 Task: Open Card Card0000000027 in Board Board0000000007 in Workspace WS0000000003 in Trello. Add Member Carxxstreet791@gmail.com to Card Card0000000027 in Board Board0000000007 in Workspace WS0000000003 in Trello. Add Orange Label titled Label0000000027 to Card Card0000000027 in Board Board0000000007 in Workspace WS0000000003 in Trello. Add Checklist CL0000000027 to Card Card0000000027 in Board Board0000000007 in Workspace WS0000000003 in Trello. Add Dates with Start Date as Jun 01 2023 and Due Date as Jun 30 2023 to Card Card0000000027 in Board Board0000000007 in Workspace WS0000000003 in Trello
Action: Mouse moved to (312, 414)
Screenshot: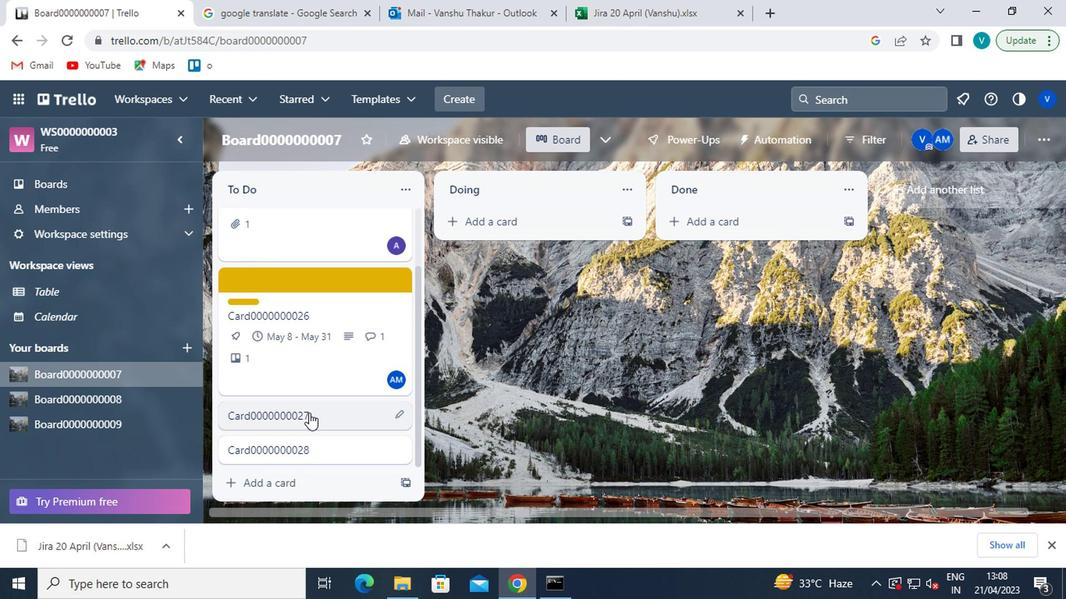 
Action: Mouse pressed left at (312, 414)
Screenshot: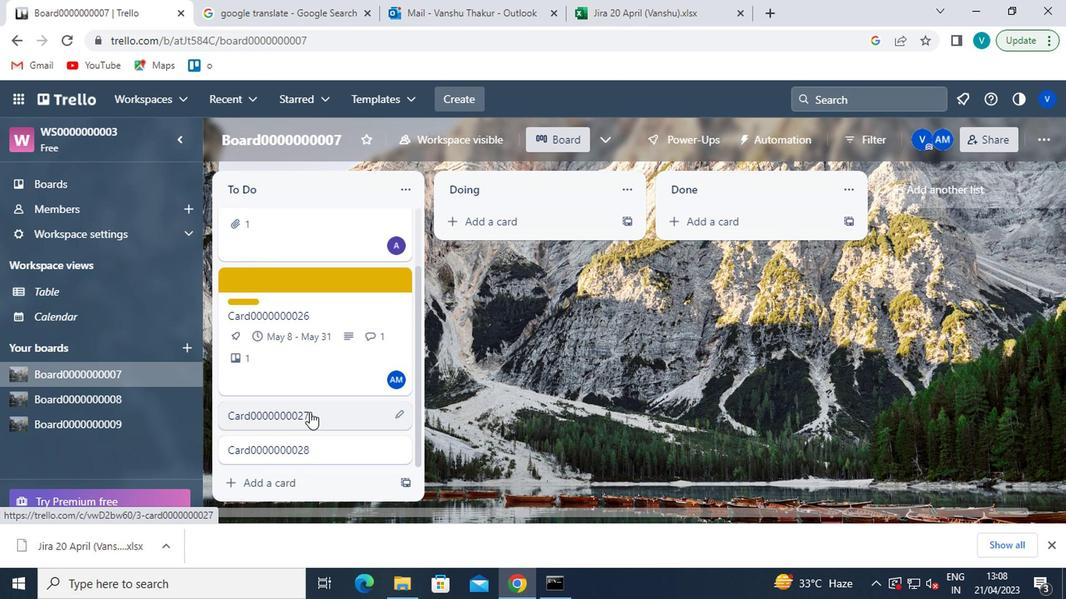 
Action: Mouse moved to (755, 280)
Screenshot: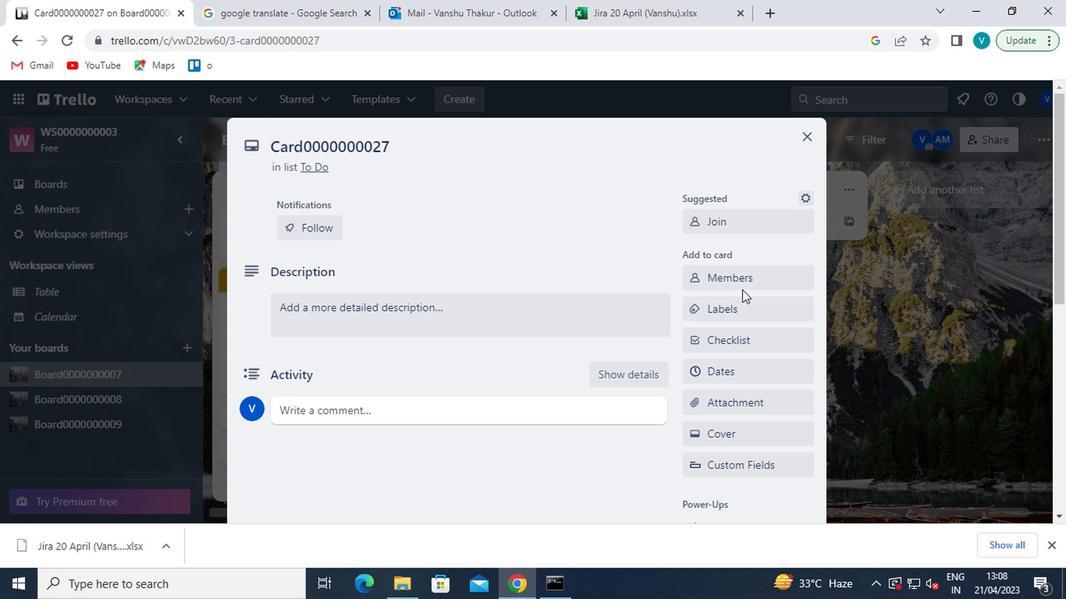 
Action: Mouse pressed left at (755, 280)
Screenshot: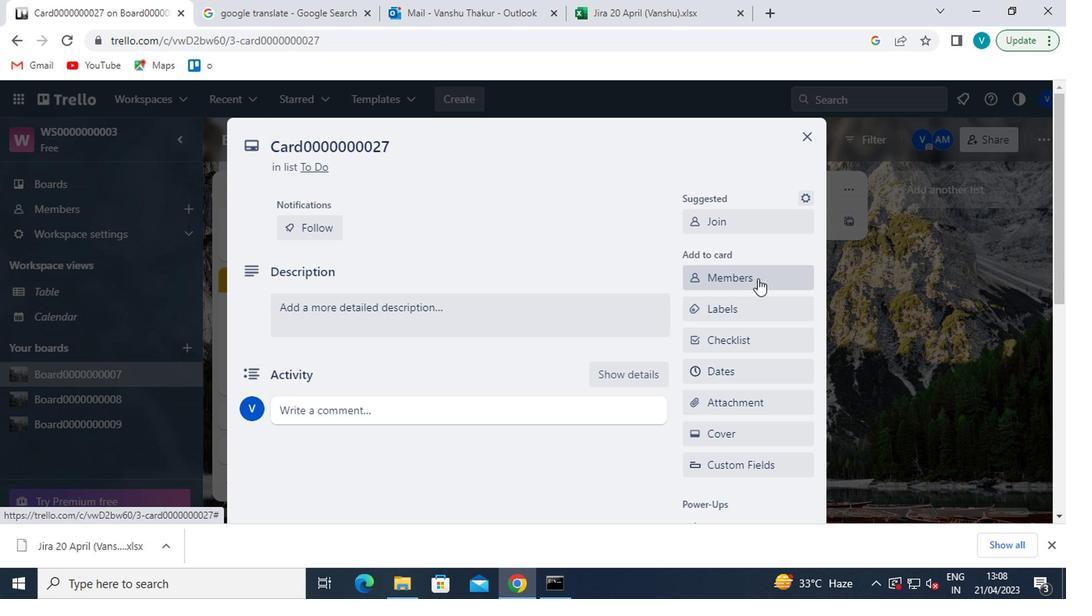 
Action: Mouse moved to (746, 349)
Screenshot: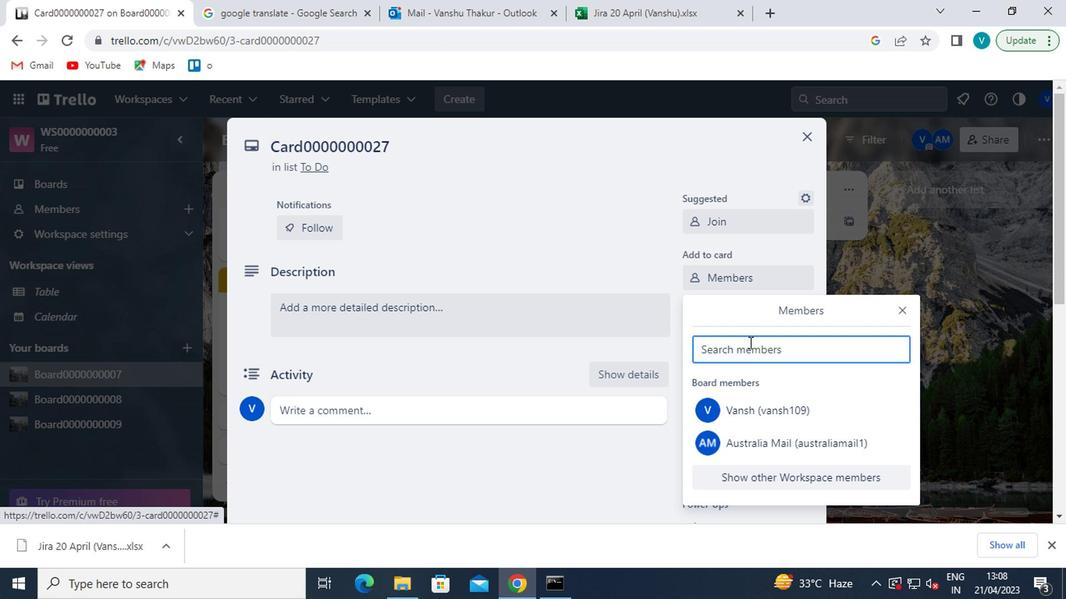 
Action: Mouse pressed left at (746, 349)
Screenshot: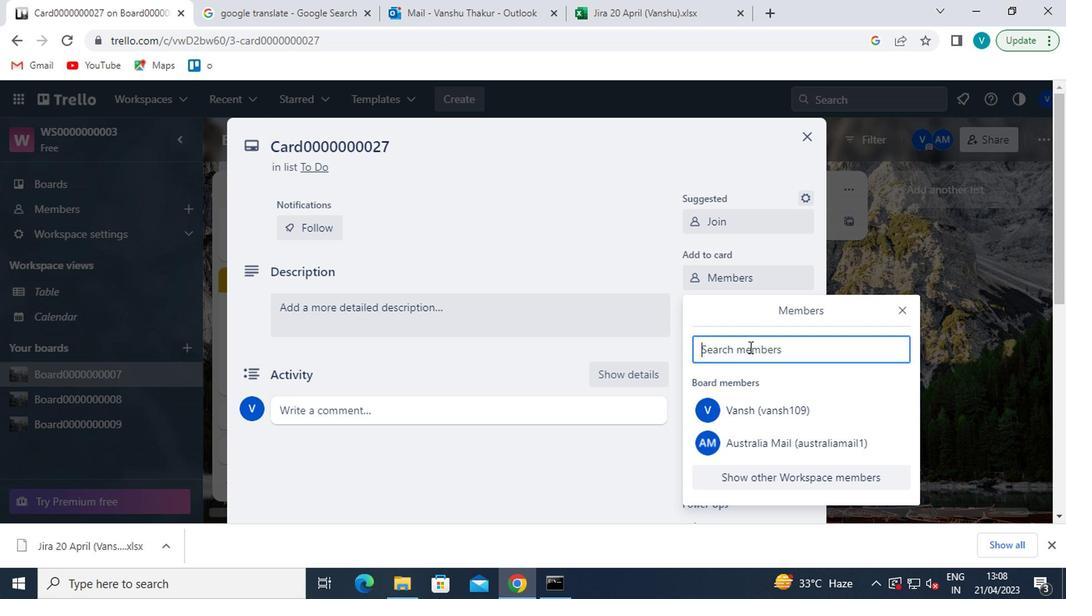 
Action: Mouse moved to (257, 15)
Screenshot: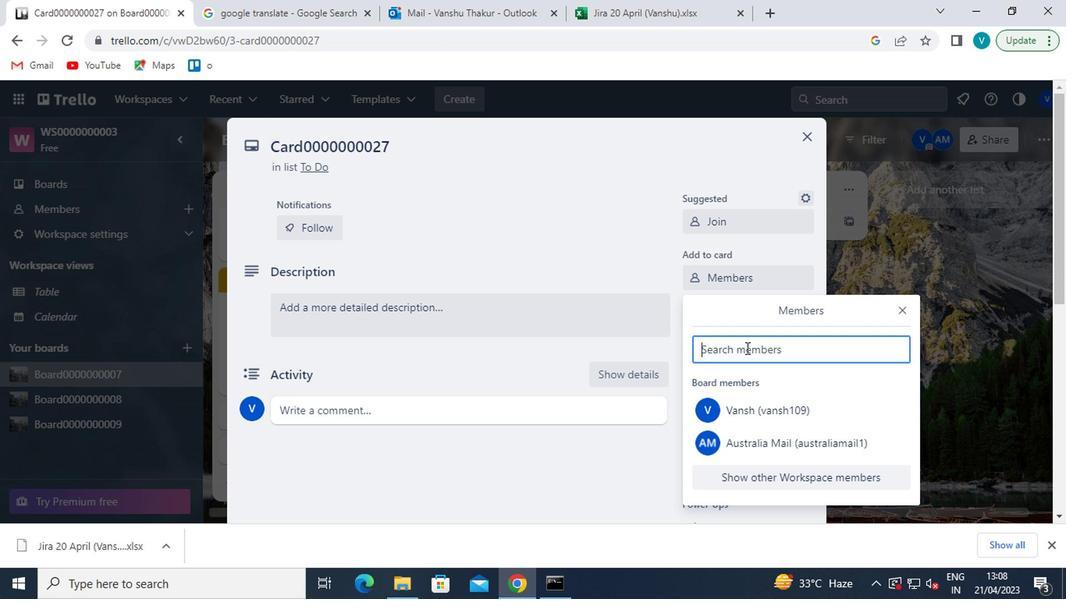 
Action: Key pressed <Key.shift>CARXXSTREET791<Key.shift>@GMAIL.COM
Screenshot: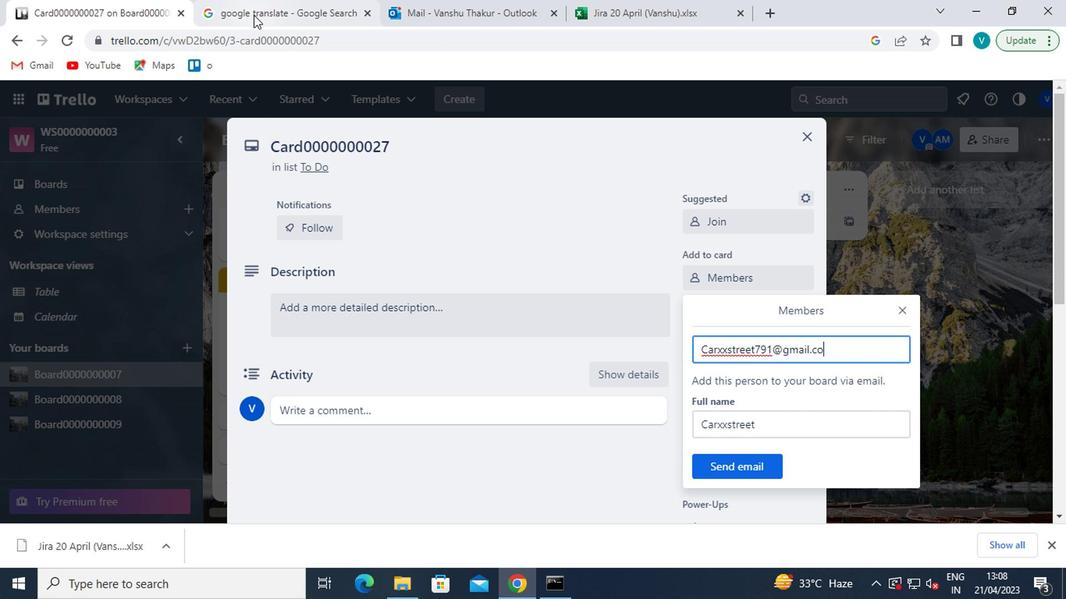 
Action: Mouse moved to (709, 462)
Screenshot: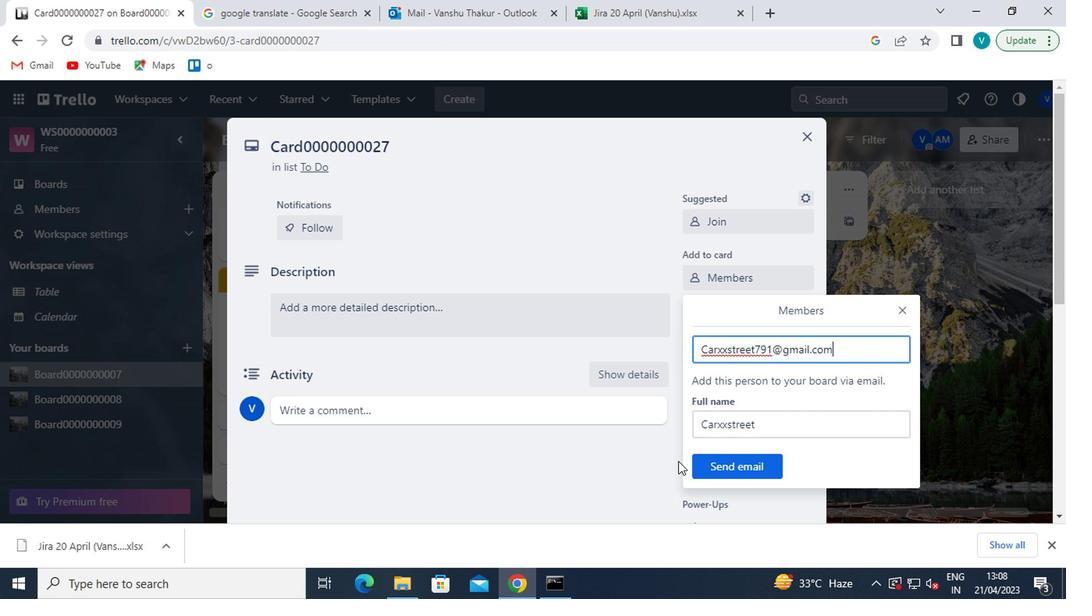 
Action: Mouse pressed left at (709, 462)
Screenshot: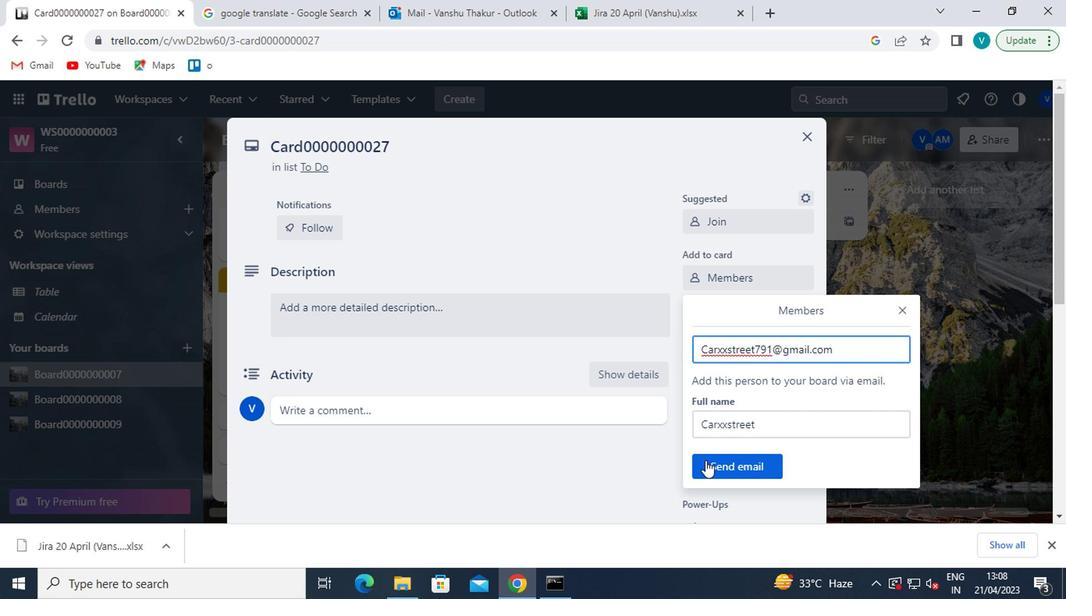 
Action: Mouse moved to (719, 311)
Screenshot: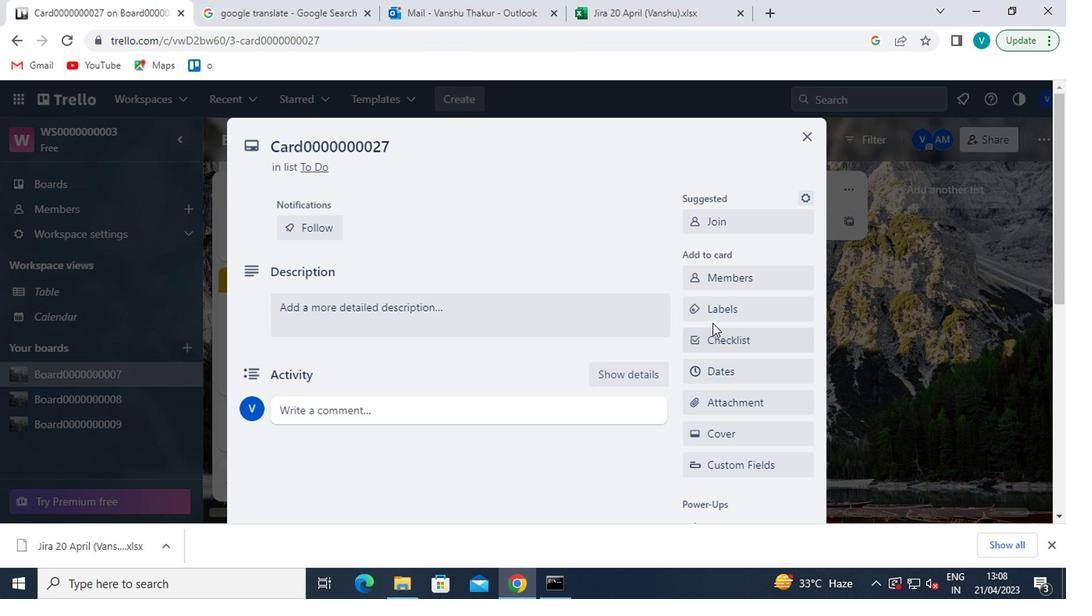 
Action: Mouse pressed left at (719, 311)
Screenshot: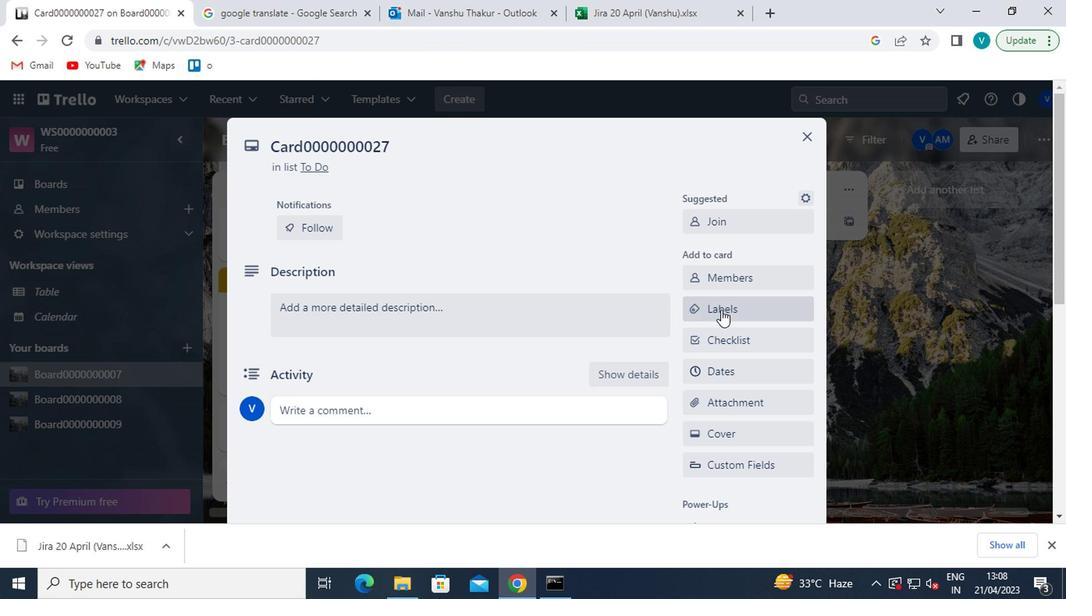 
Action: Mouse moved to (766, 469)
Screenshot: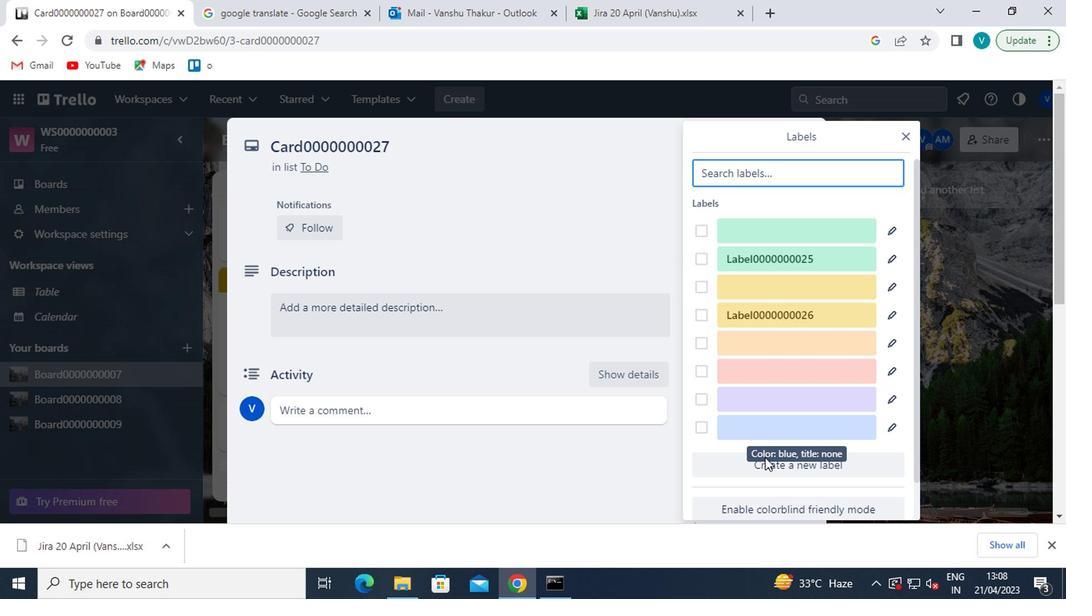 
Action: Mouse pressed left at (766, 469)
Screenshot: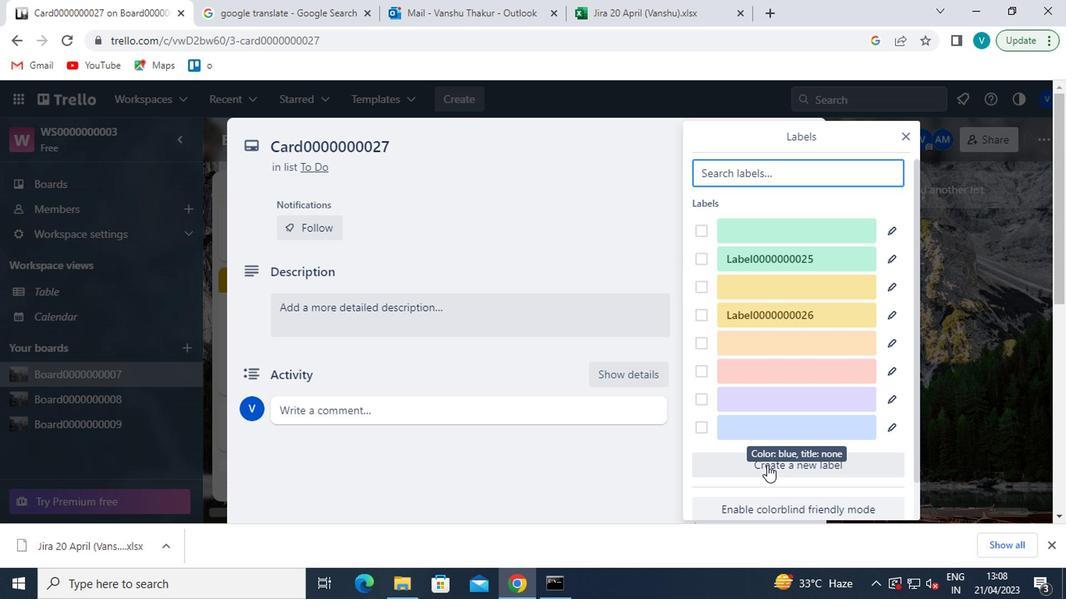 
Action: Mouse moved to (792, 368)
Screenshot: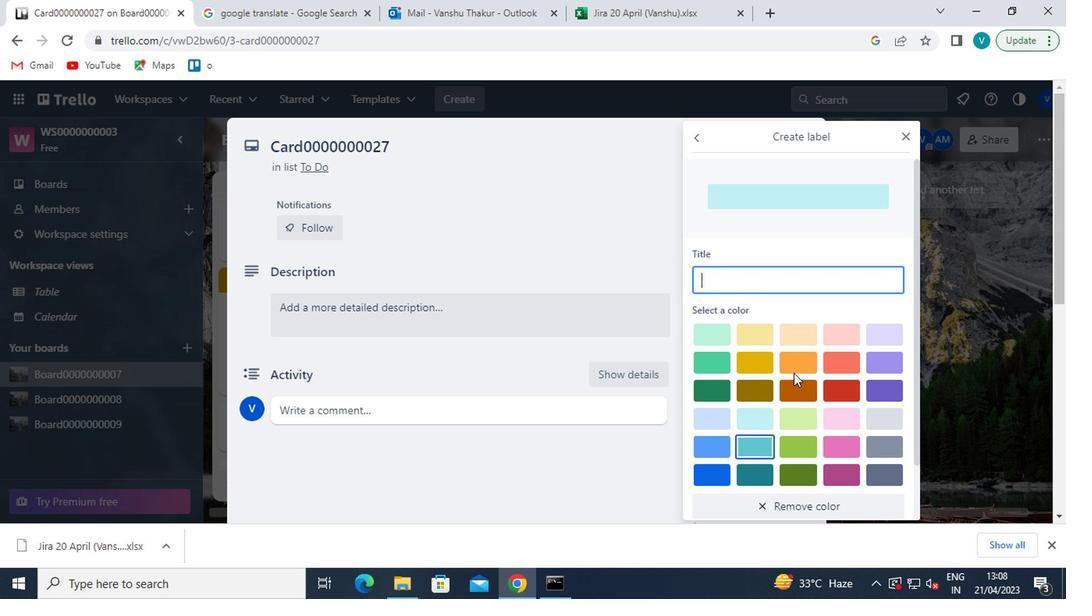 
Action: Mouse pressed left at (792, 368)
Screenshot: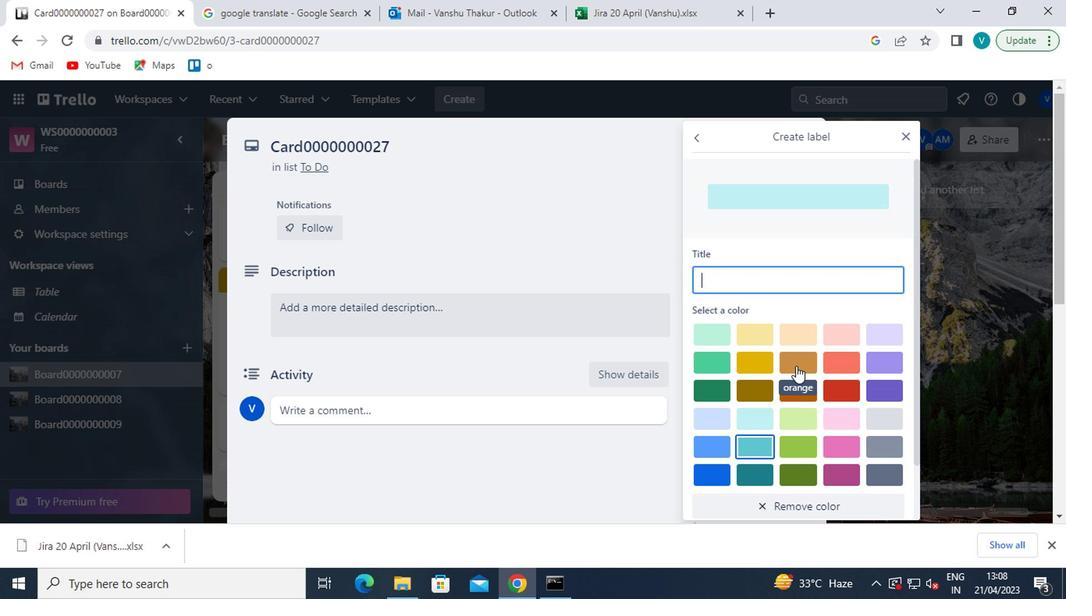 
Action: Mouse moved to (787, 286)
Screenshot: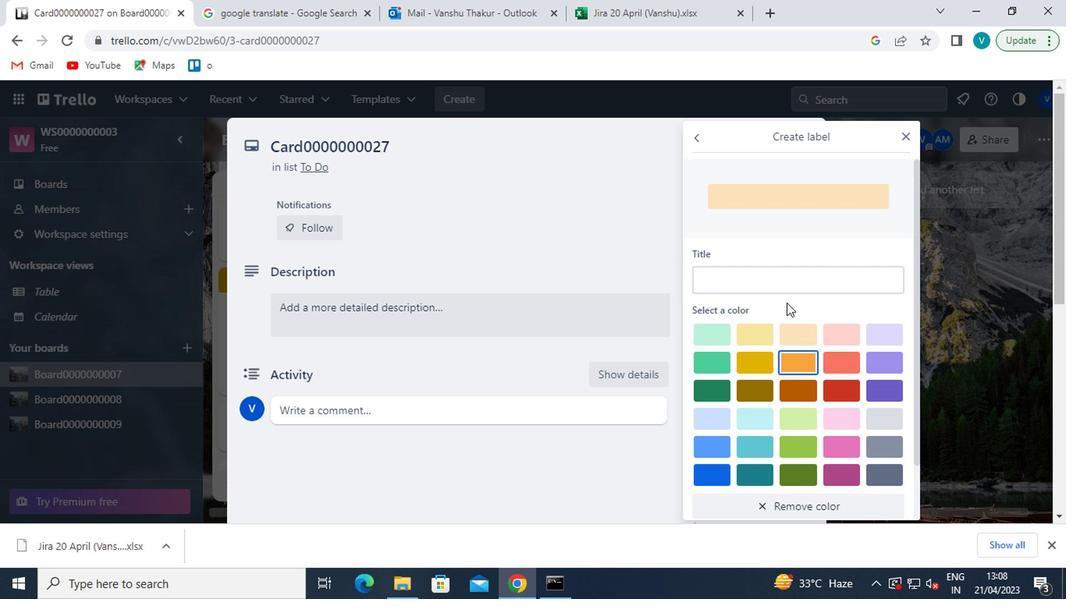 
Action: Mouse pressed left at (787, 286)
Screenshot: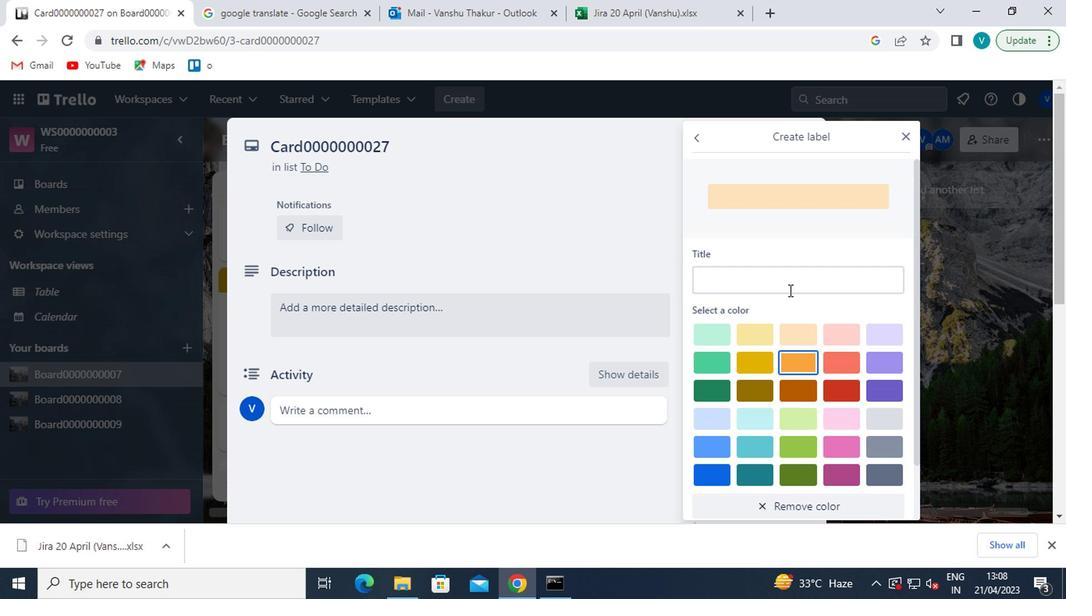 
Action: Mouse moved to (489, 52)
Screenshot: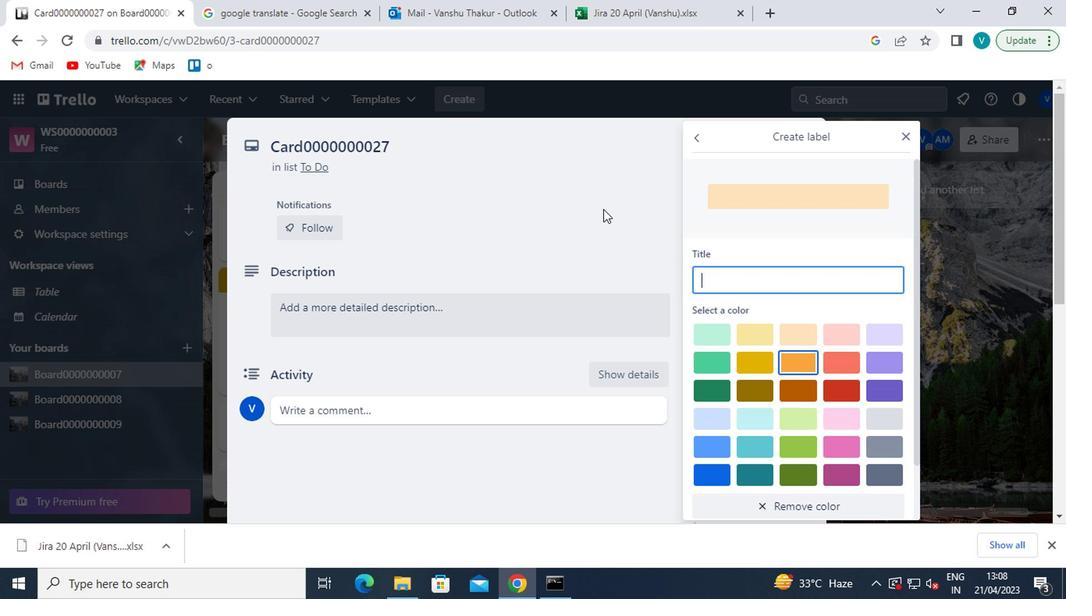 
Action: Key pressed <Key.shift>LABEL0000000
Screenshot: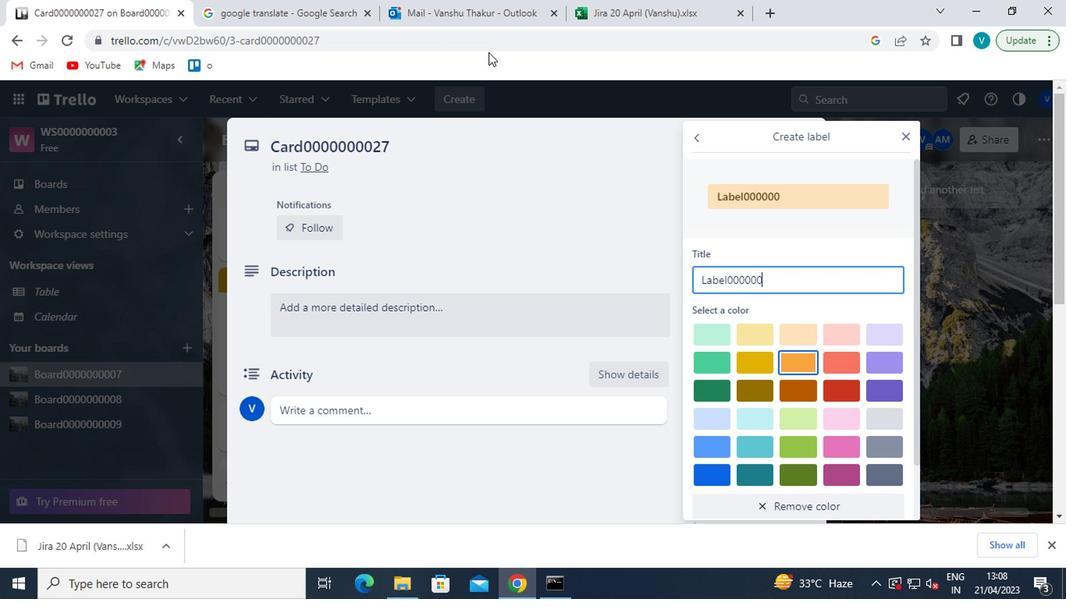 
Action: Mouse moved to (488, 52)
Screenshot: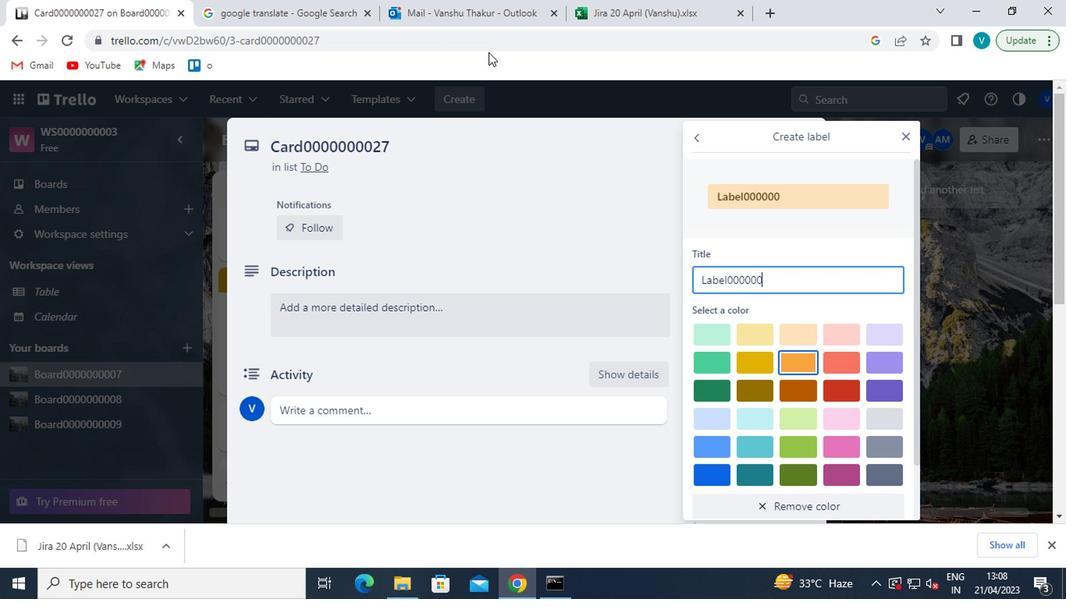 
Action: Key pressed 027
Screenshot: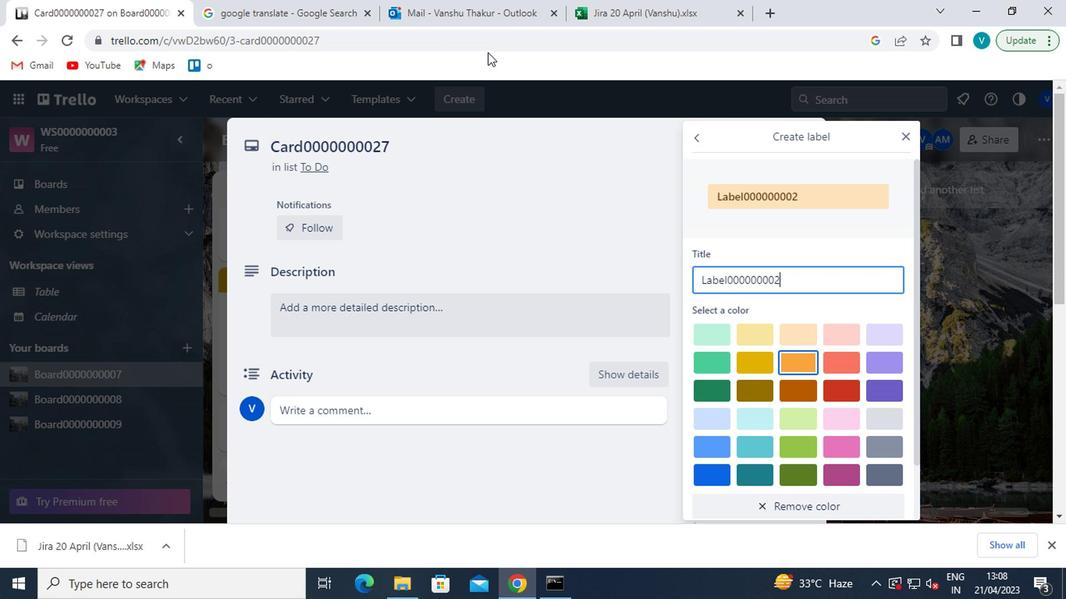 
Action: Mouse moved to (669, 274)
Screenshot: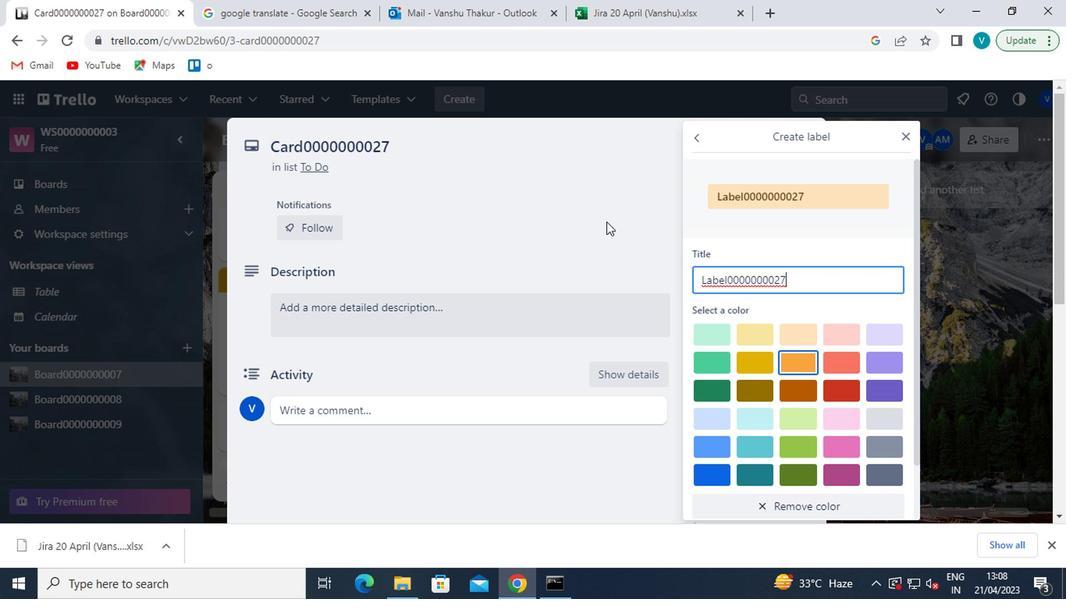 
Action: Mouse scrolled (669, 273) with delta (0, -1)
Screenshot: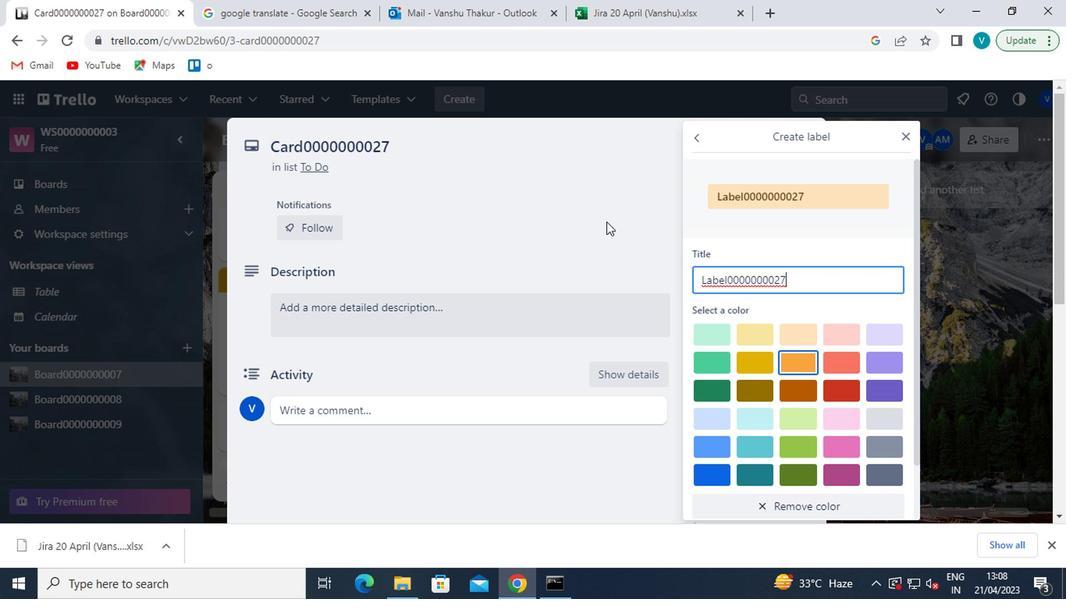 
Action: Mouse moved to (701, 309)
Screenshot: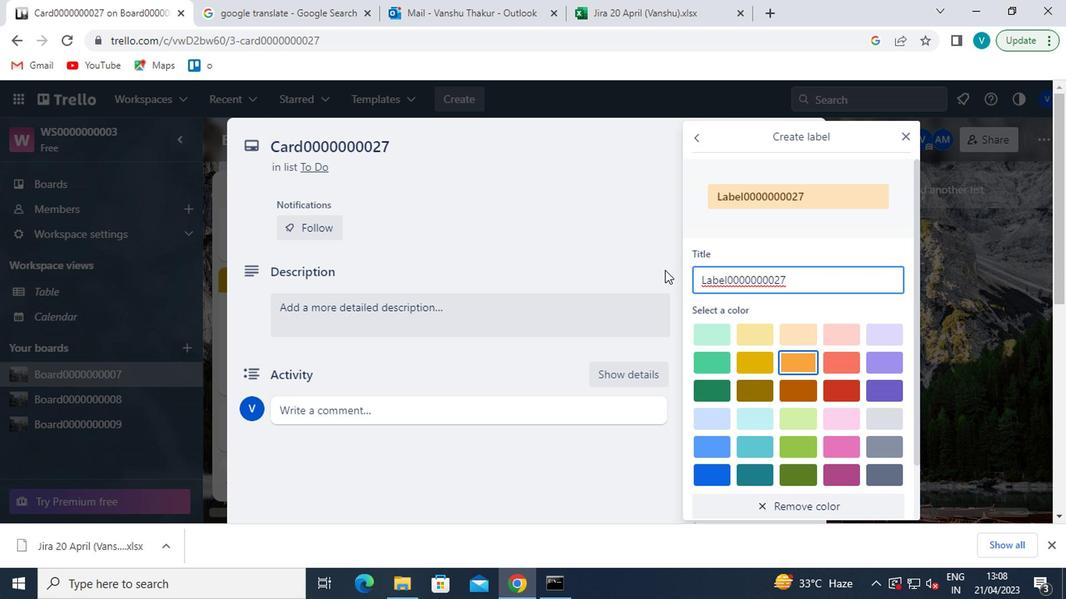 
Action: Mouse scrolled (701, 308) with delta (0, -1)
Screenshot: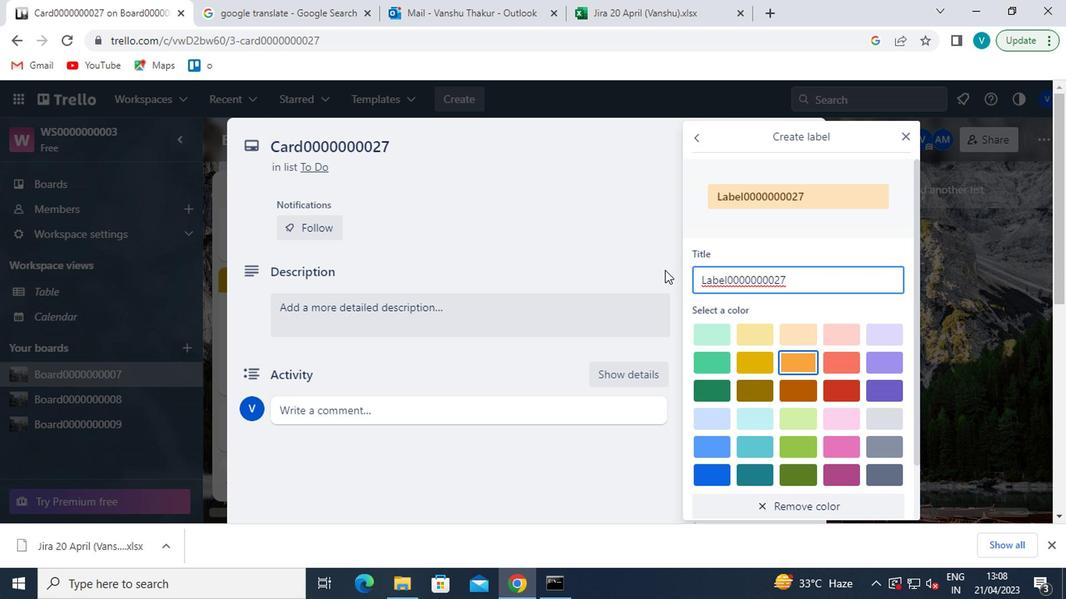 
Action: Mouse moved to (708, 498)
Screenshot: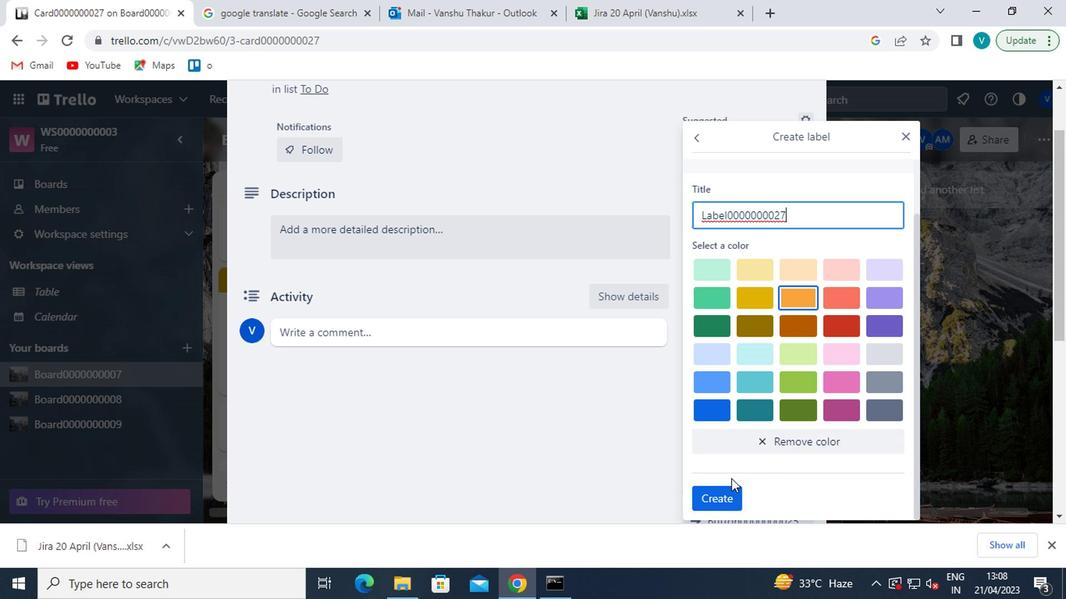 
Action: Mouse pressed left at (708, 498)
Screenshot: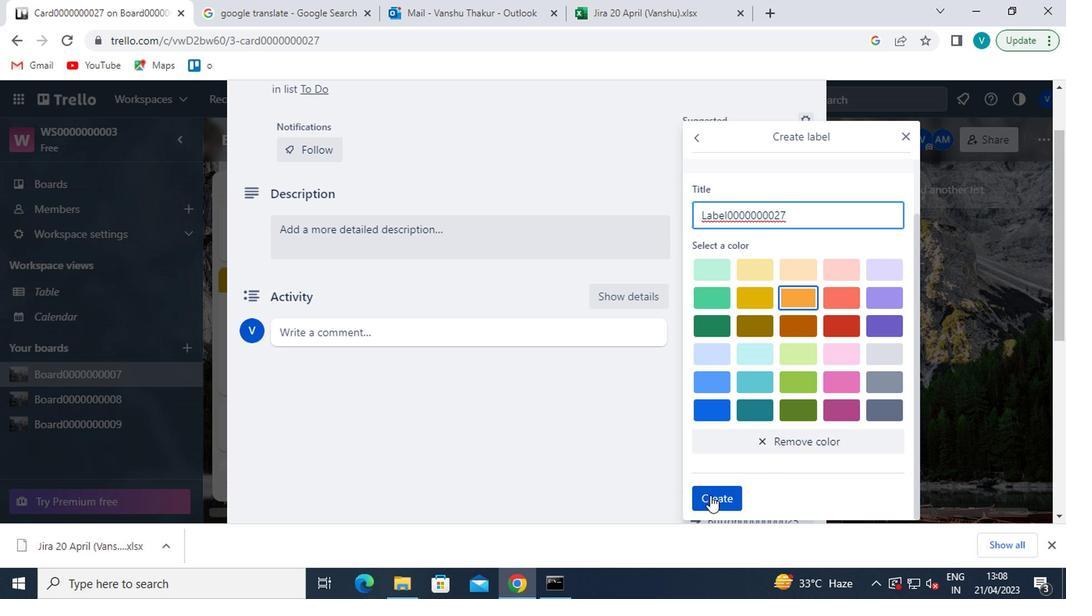 
Action: Mouse moved to (901, 140)
Screenshot: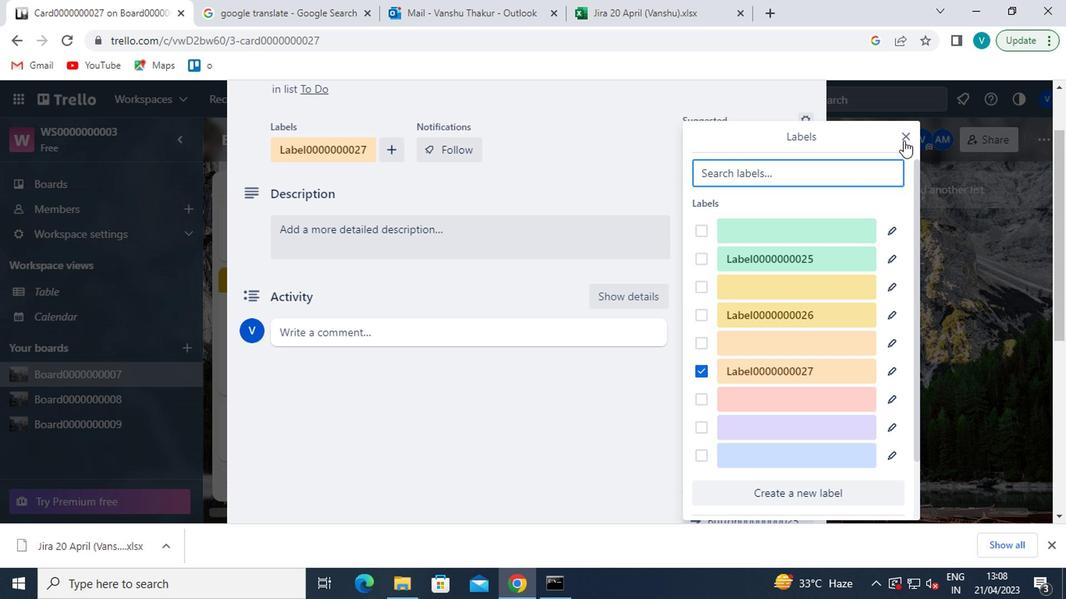 
Action: Mouse pressed left at (901, 140)
Screenshot: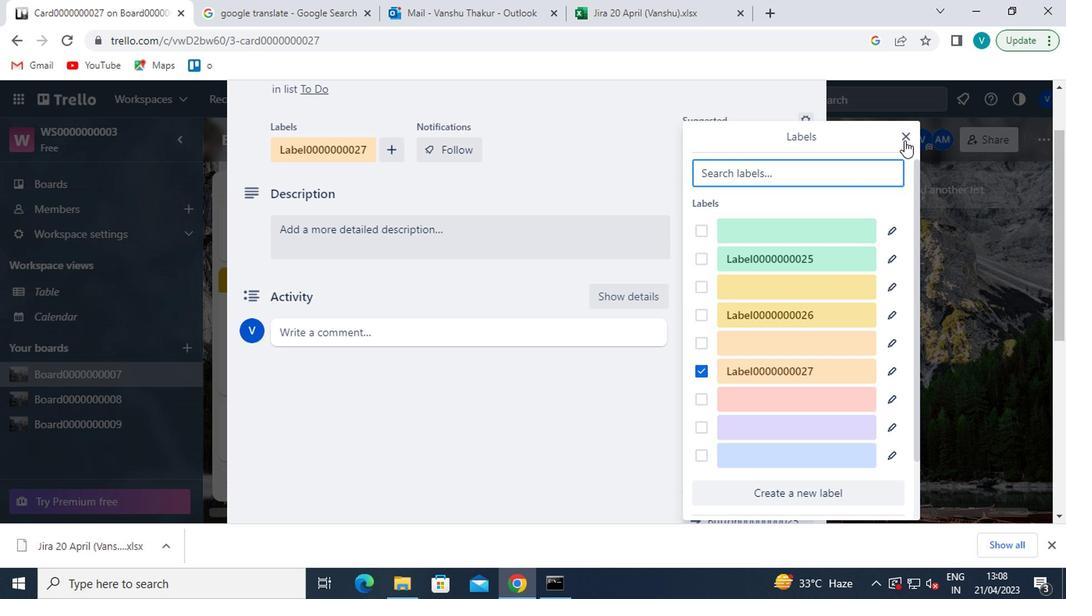 
Action: Mouse moved to (772, 268)
Screenshot: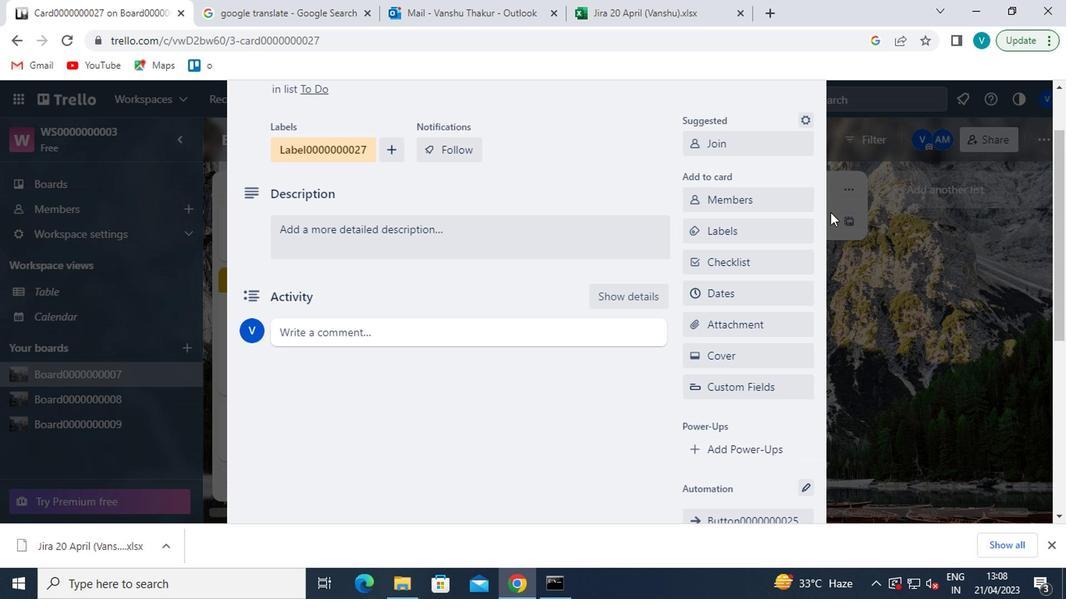 
Action: Mouse pressed left at (772, 268)
Screenshot: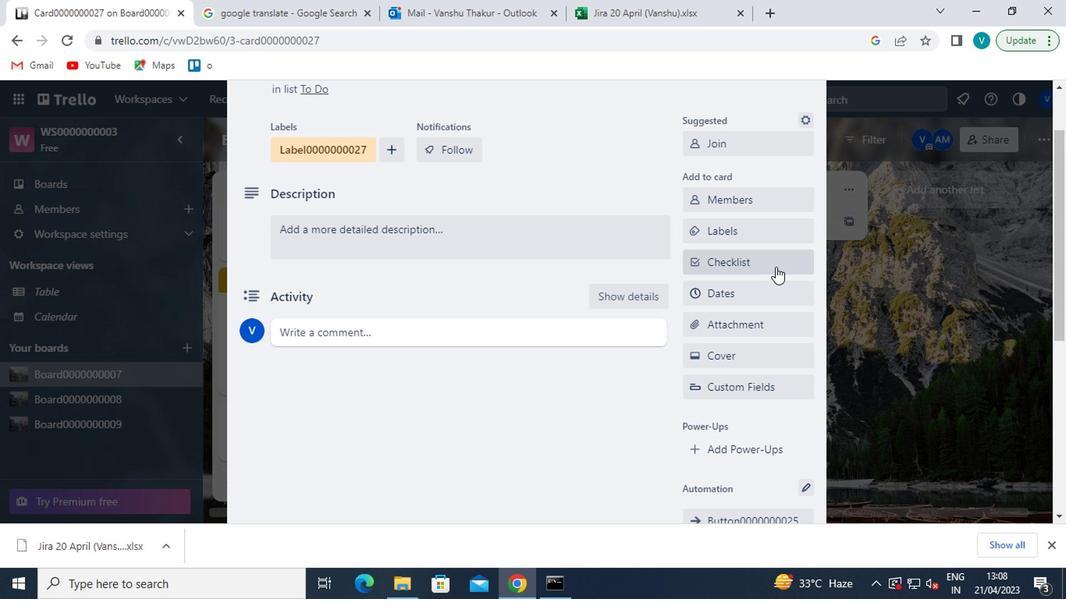 
Action: Mouse moved to (385, 46)
Screenshot: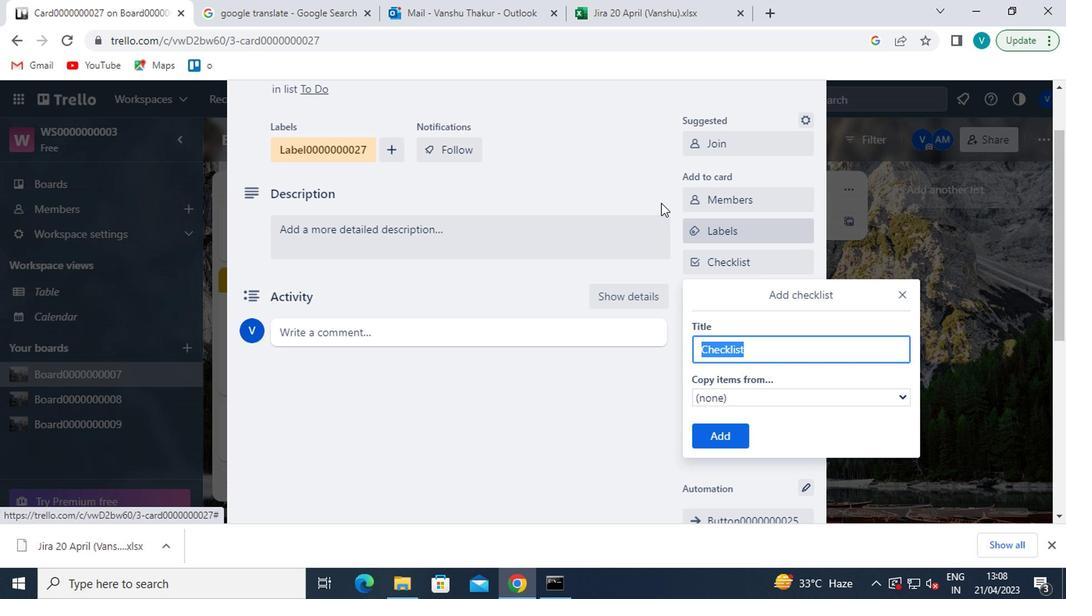 
Action: Key pressed <Key.shift>CL0000000027
Screenshot: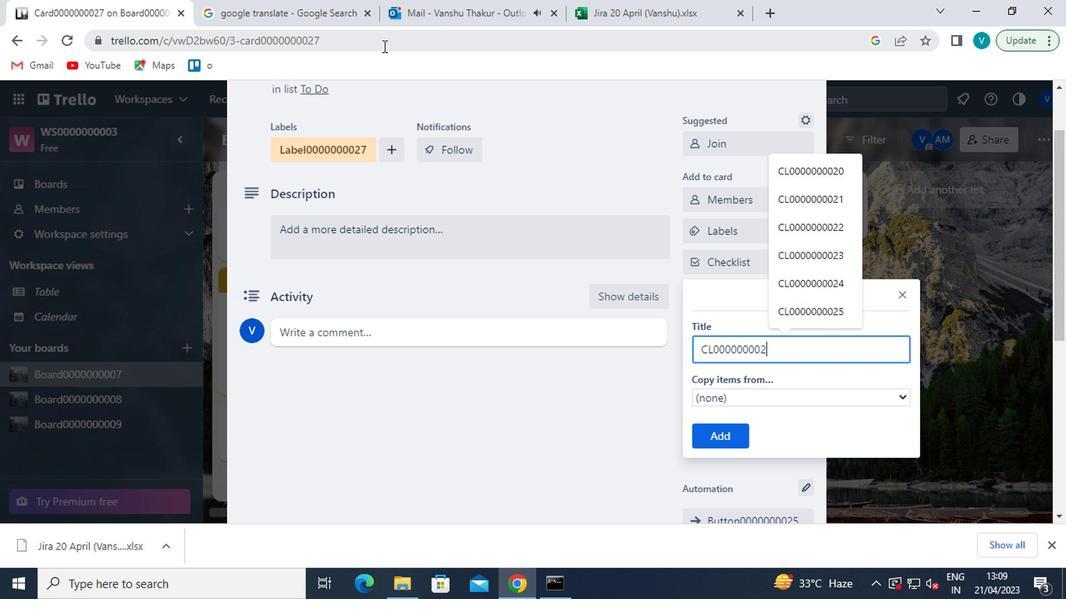 
Action: Mouse moved to (701, 431)
Screenshot: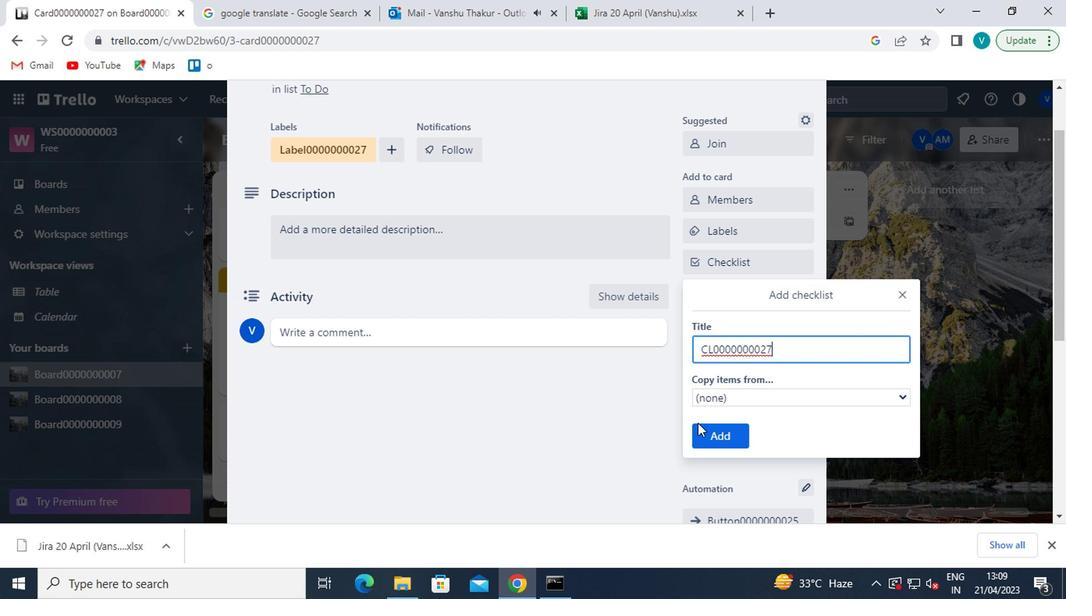 
Action: Mouse pressed left at (701, 431)
Screenshot: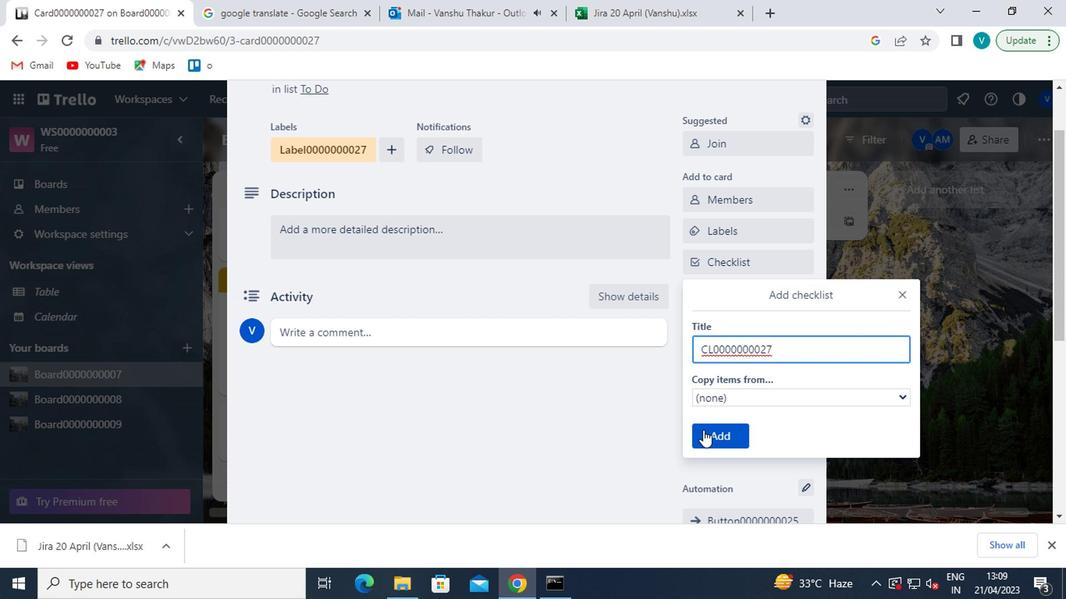 
Action: Mouse moved to (751, 299)
Screenshot: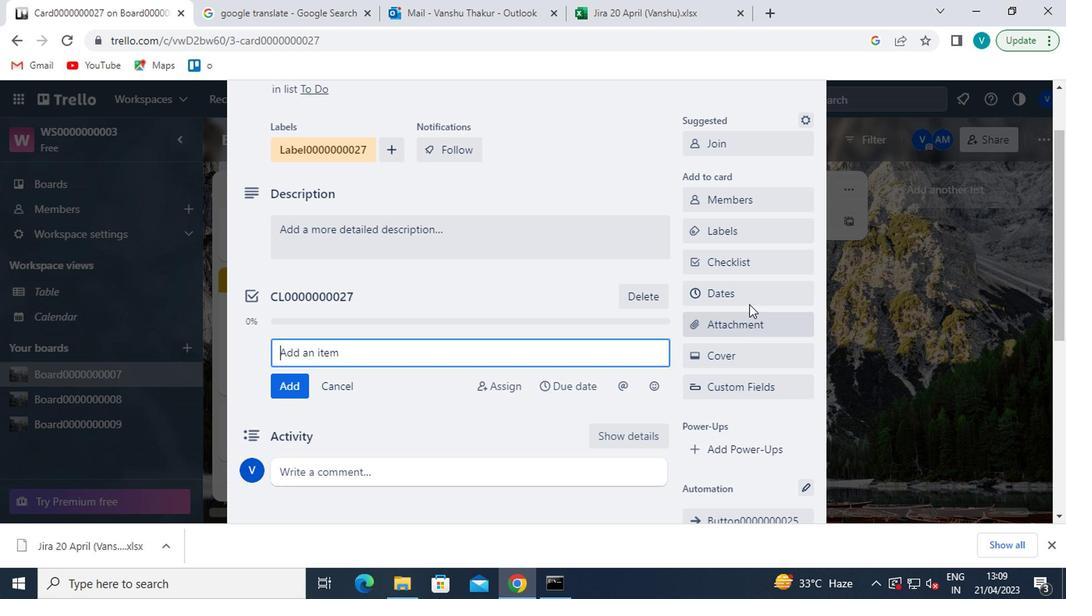 
Action: Mouse pressed left at (751, 299)
Screenshot: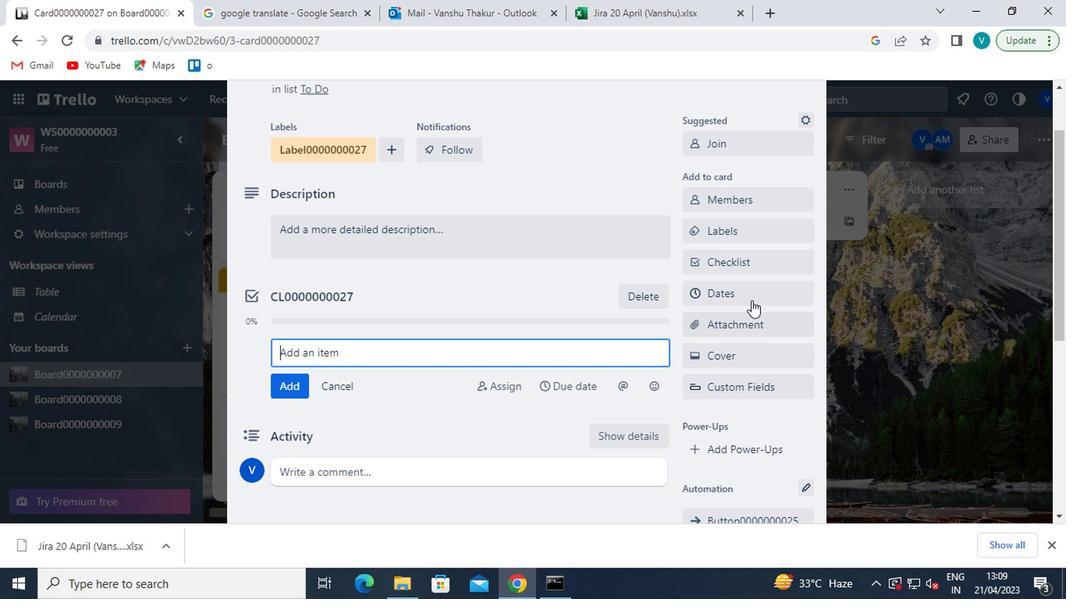 
Action: Mouse moved to (687, 423)
Screenshot: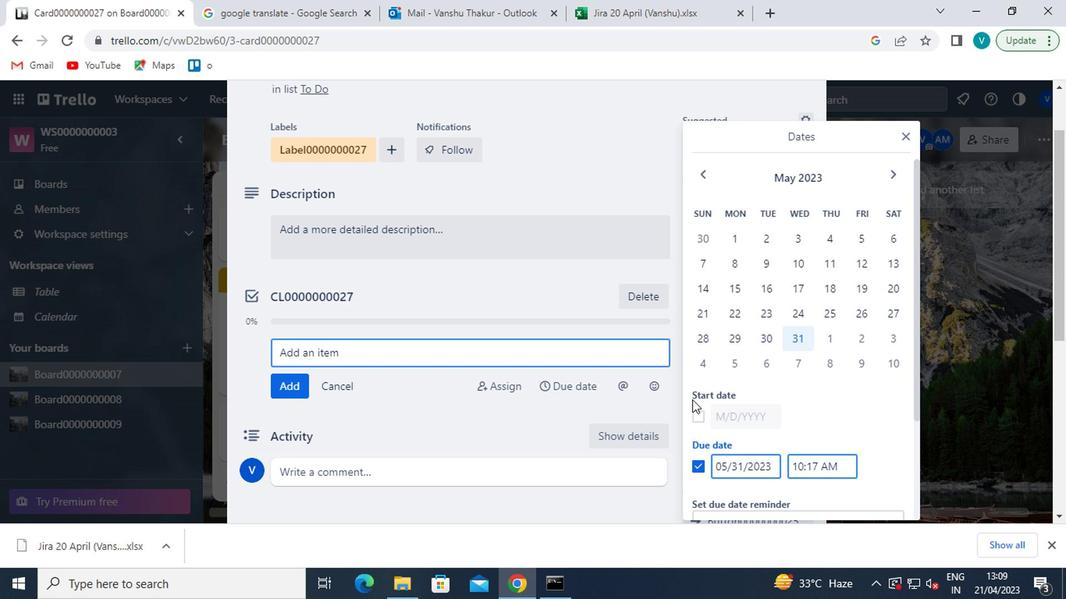 
Action: Mouse pressed left at (687, 423)
Screenshot: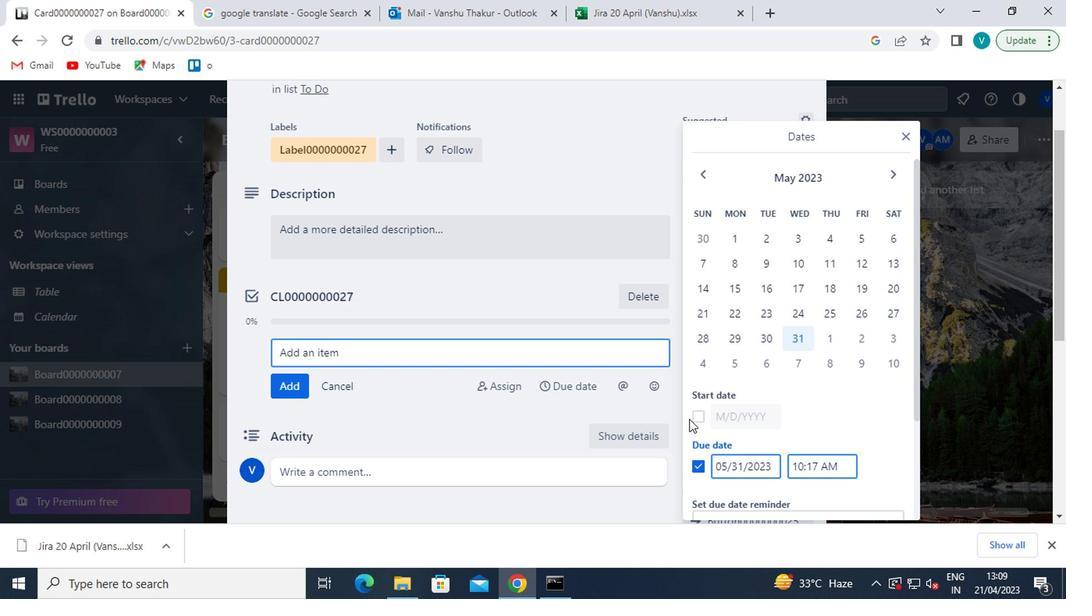 
Action: Mouse moved to (695, 420)
Screenshot: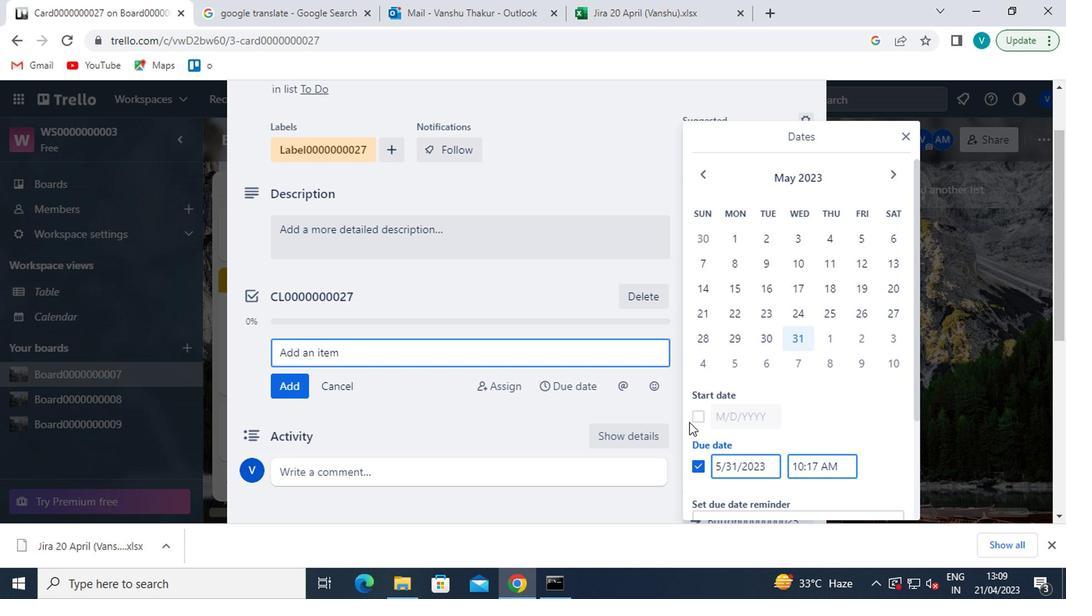 
Action: Mouse pressed left at (695, 420)
Screenshot: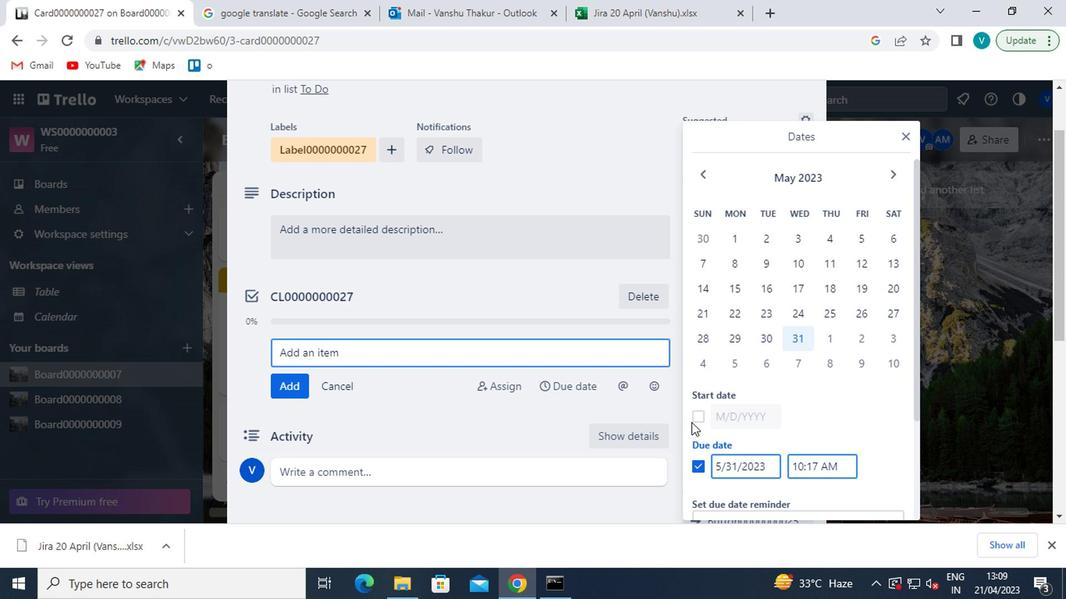 
Action: Mouse moved to (896, 174)
Screenshot: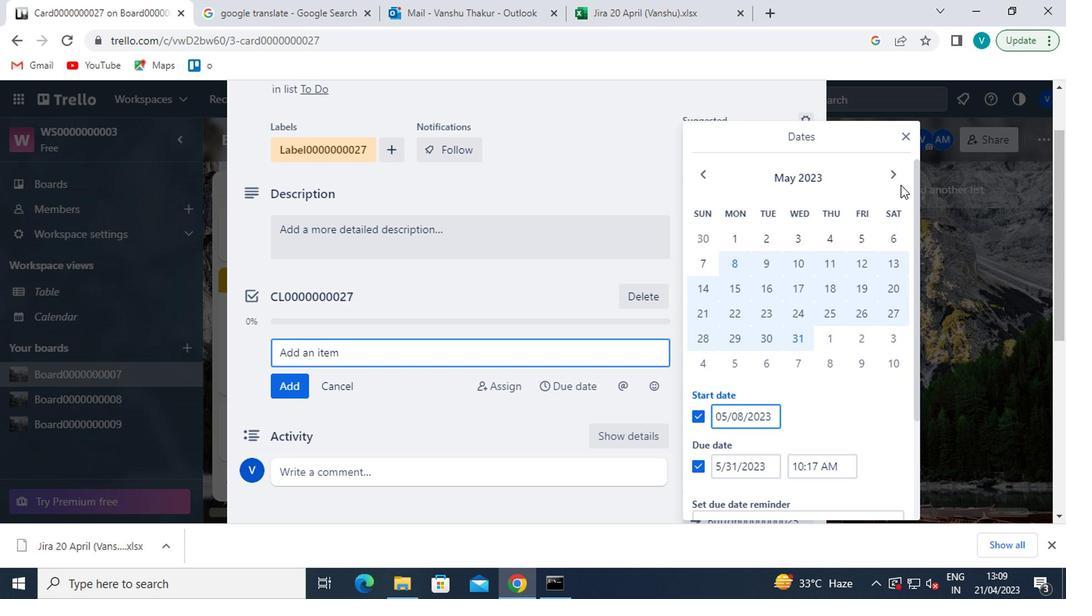 
Action: Mouse pressed left at (896, 174)
Screenshot: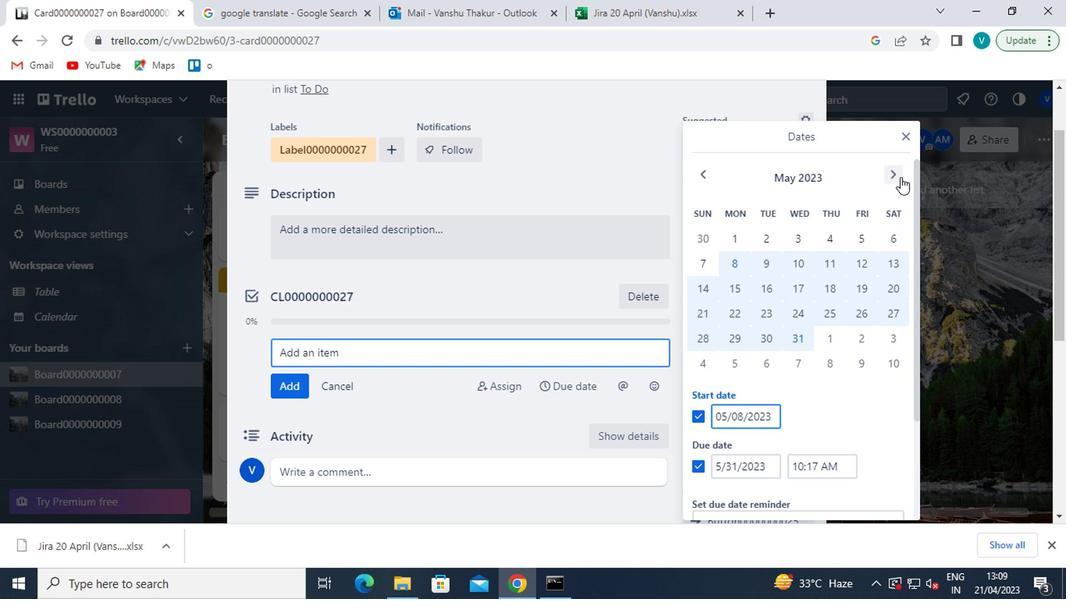 
Action: Mouse moved to (822, 242)
Screenshot: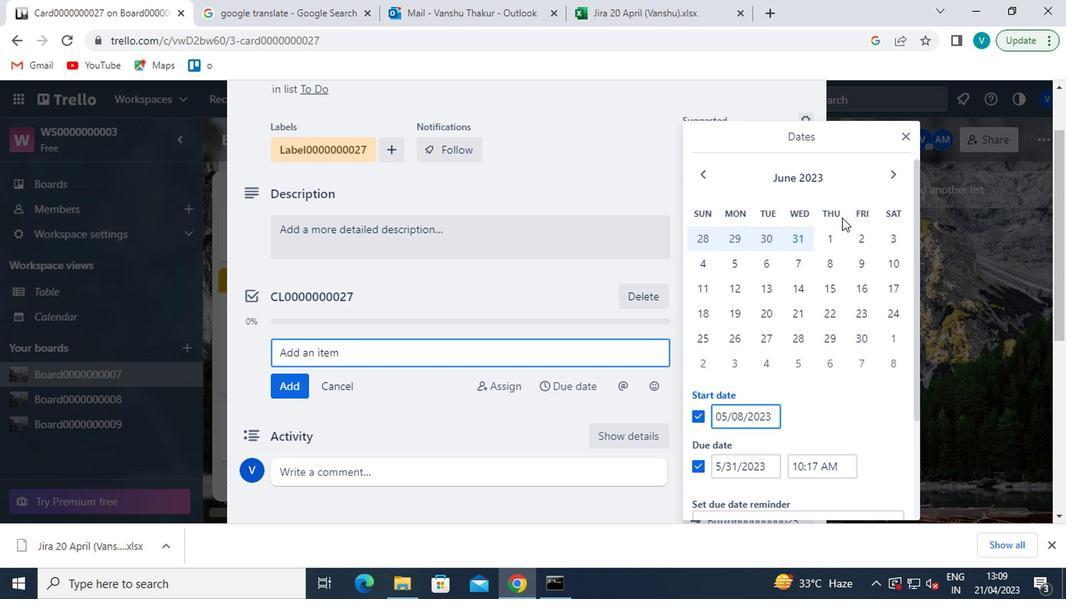 
Action: Mouse pressed left at (822, 242)
Screenshot: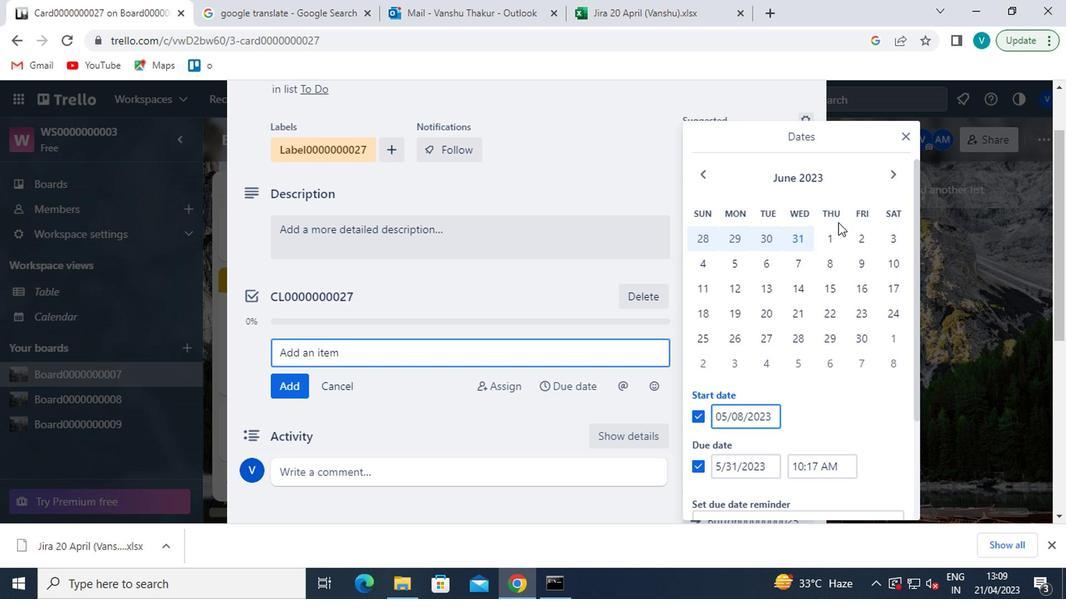 
Action: Mouse moved to (846, 337)
Screenshot: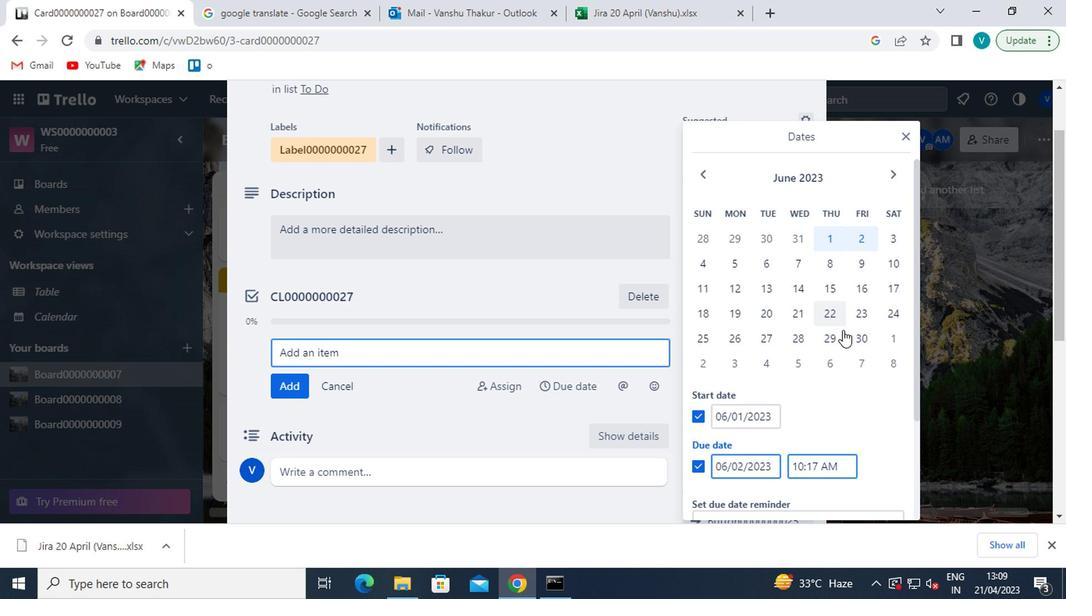 
Action: Mouse pressed left at (846, 337)
Screenshot: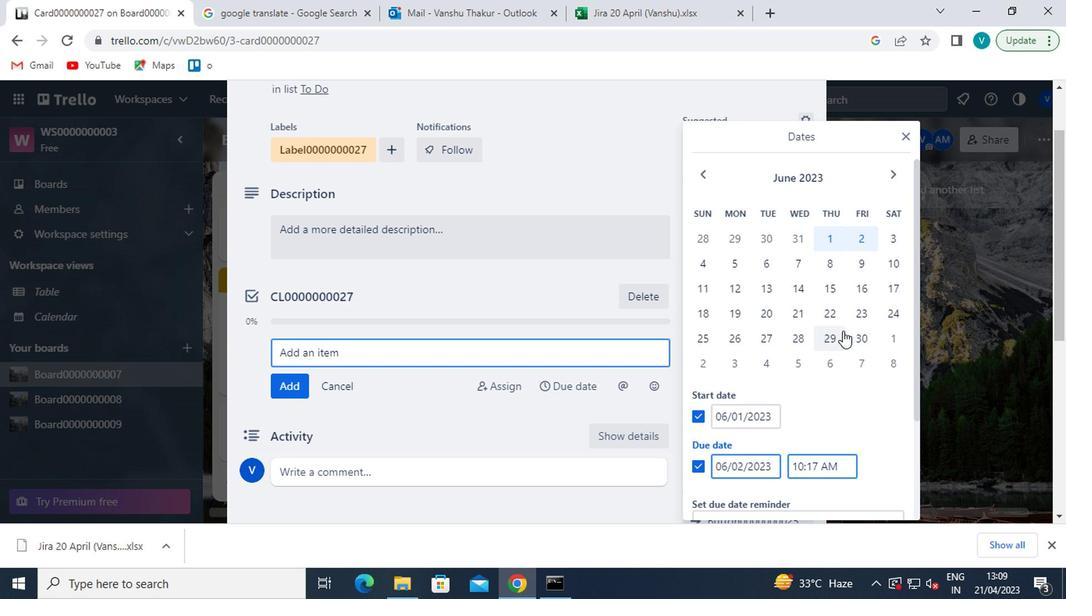 
Action: Mouse moved to (804, 389)
Screenshot: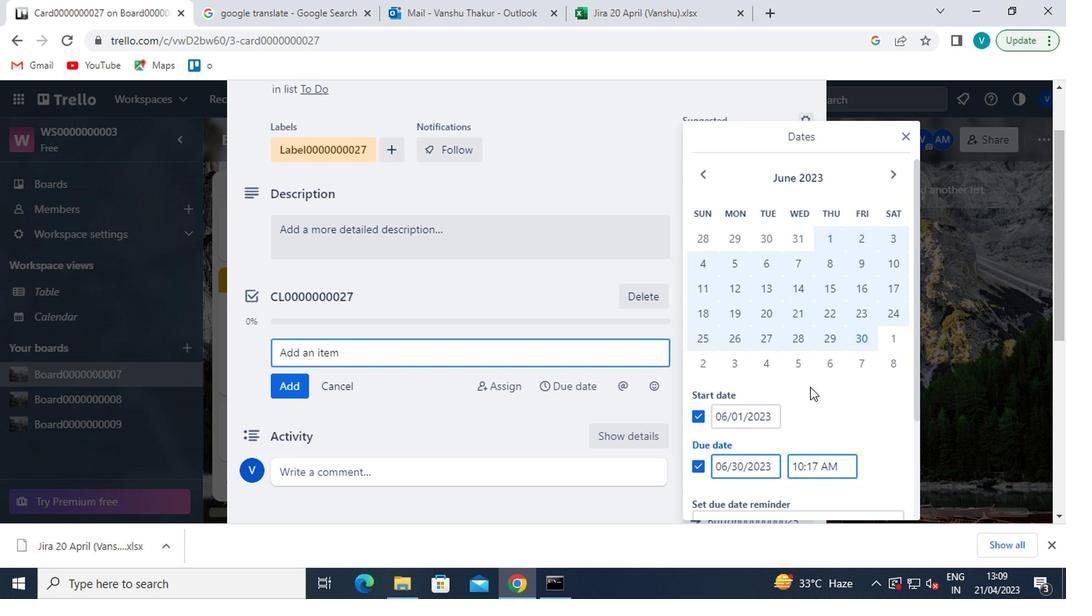 
Action: Mouse scrolled (804, 388) with delta (0, -1)
Screenshot: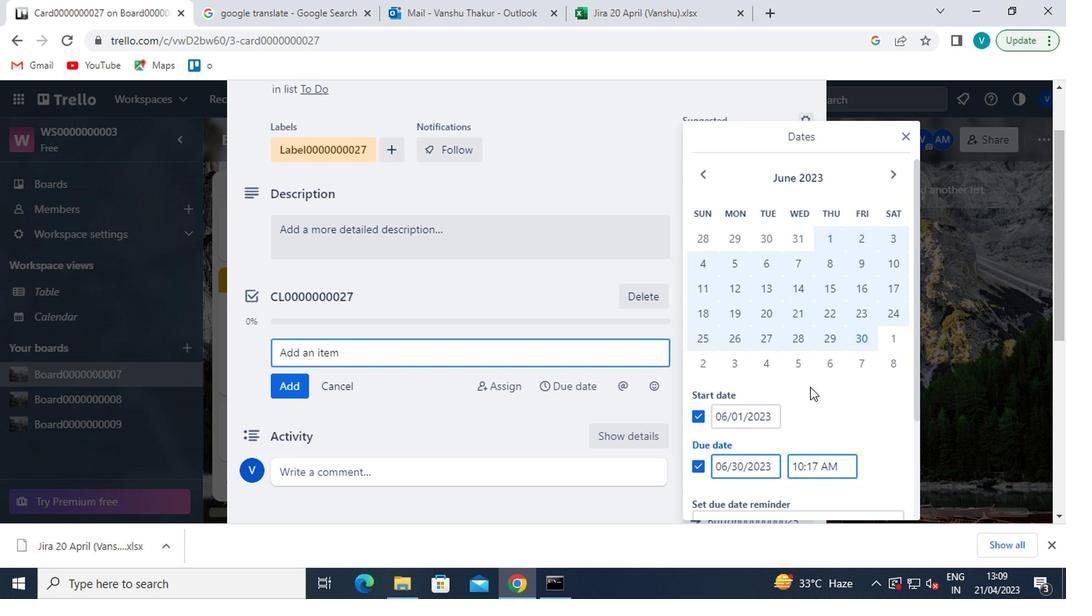
Action: Mouse moved to (788, 394)
Screenshot: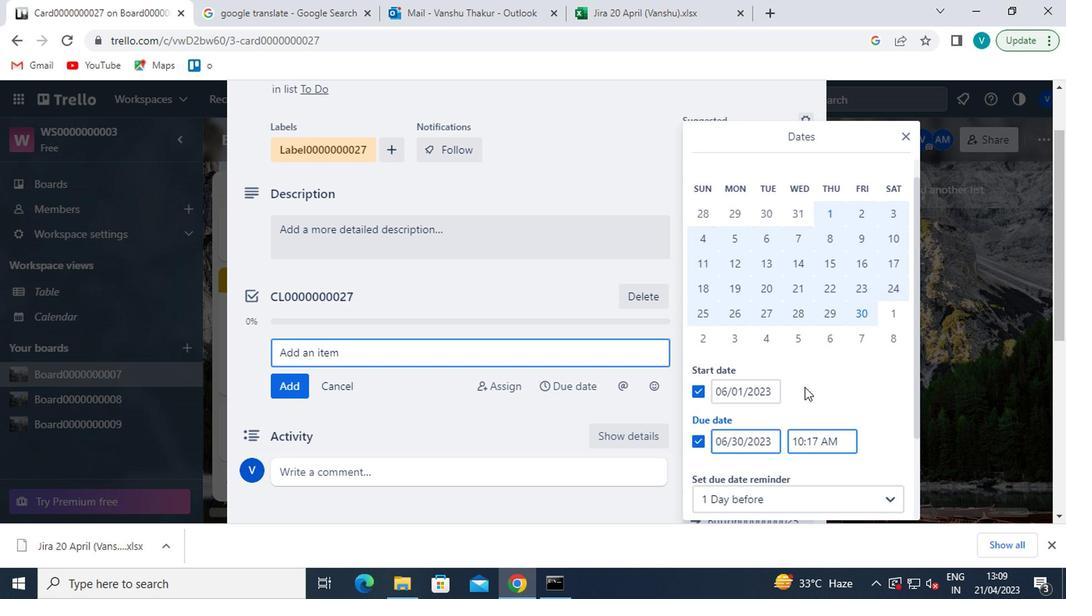 
Action: Mouse scrolled (788, 393) with delta (0, -1)
Screenshot: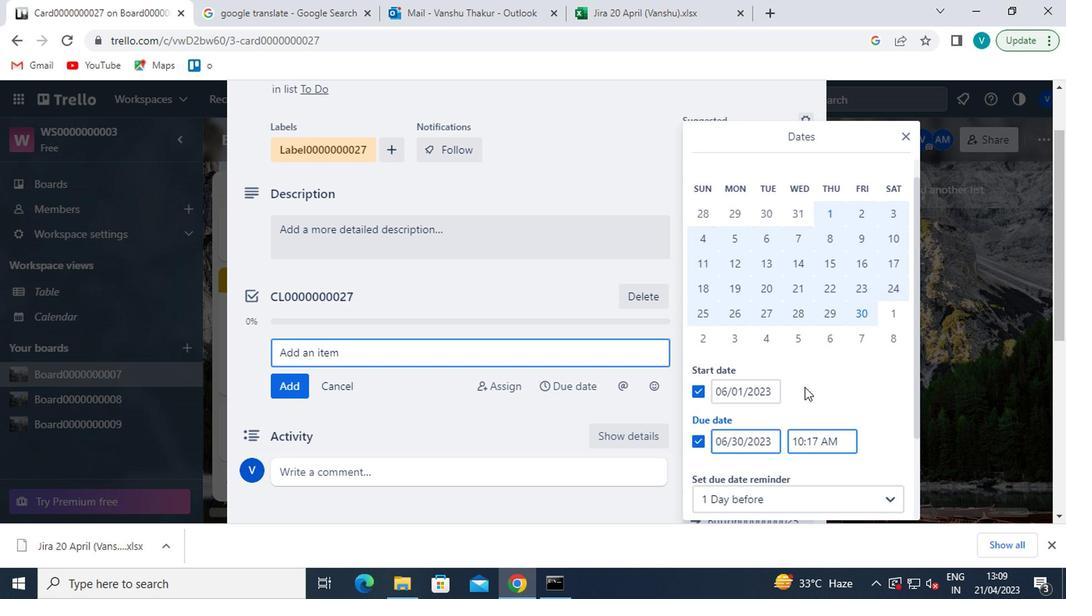 
Action: Mouse moved to (776, 410)
Screenshot: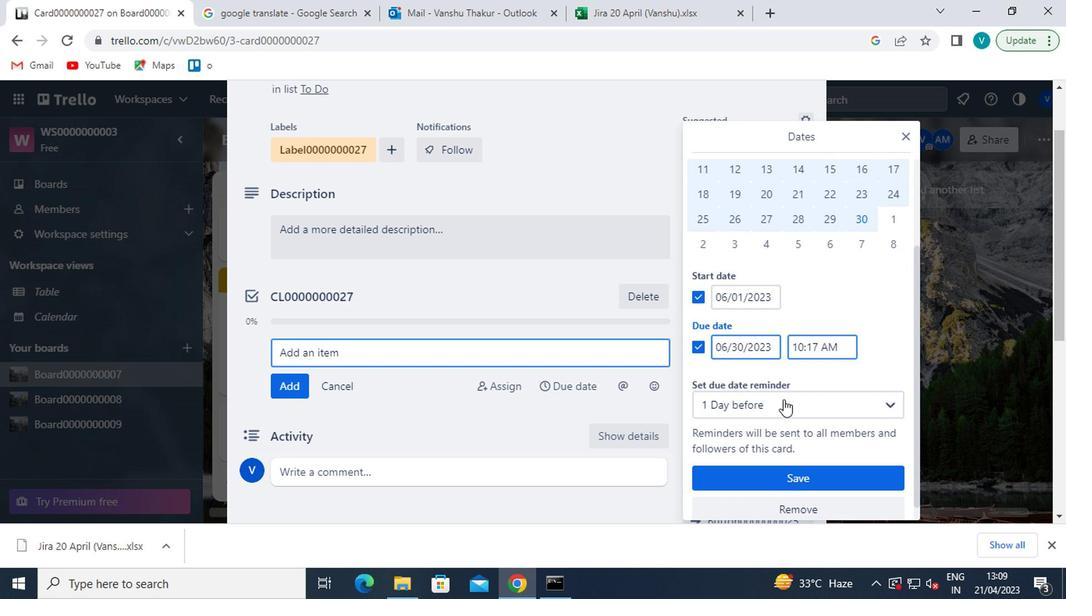 
Action: Mouse scrolled (776, 410) with delta (0, 0)
Screenshot: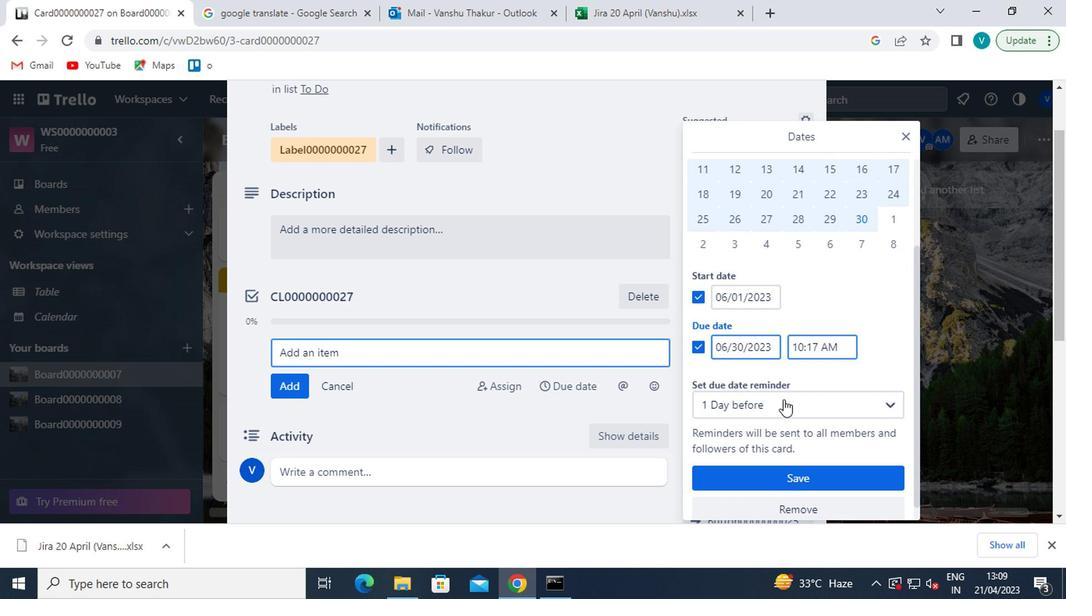 
Action: Mouse moved to (762, 451)
Screenshot: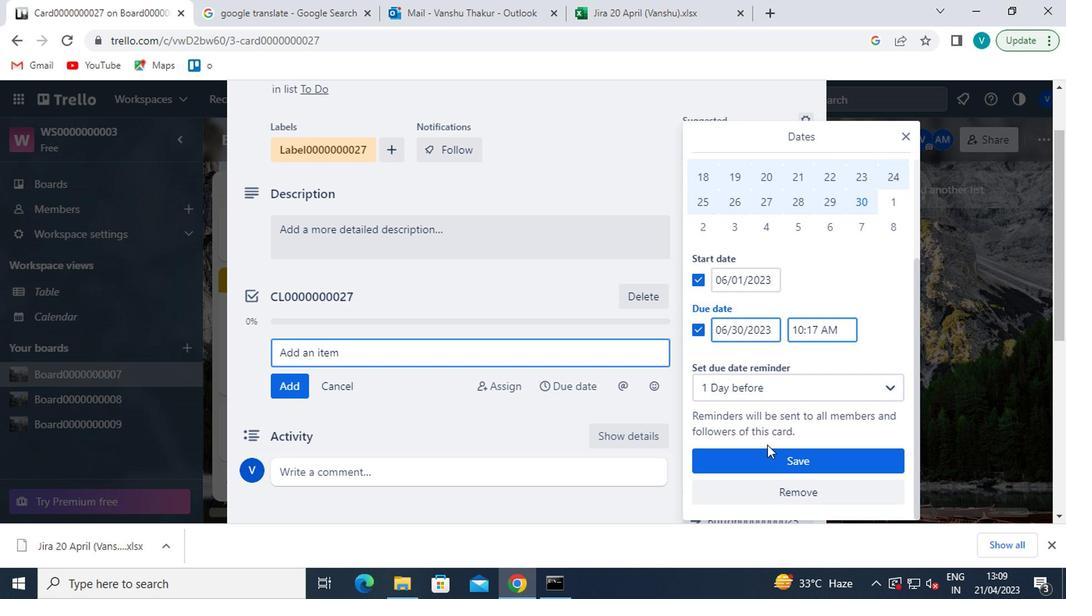 
Action: Mouse pressed left at (762, 451)
Screenshot: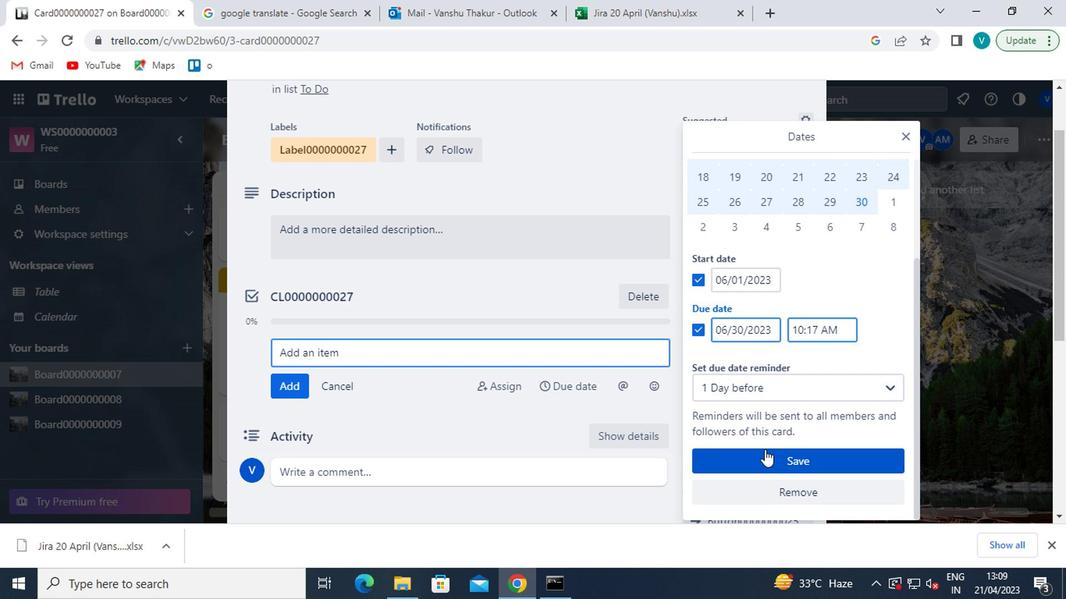 
Action: Mouse moved to (405, 13)
Screenshot: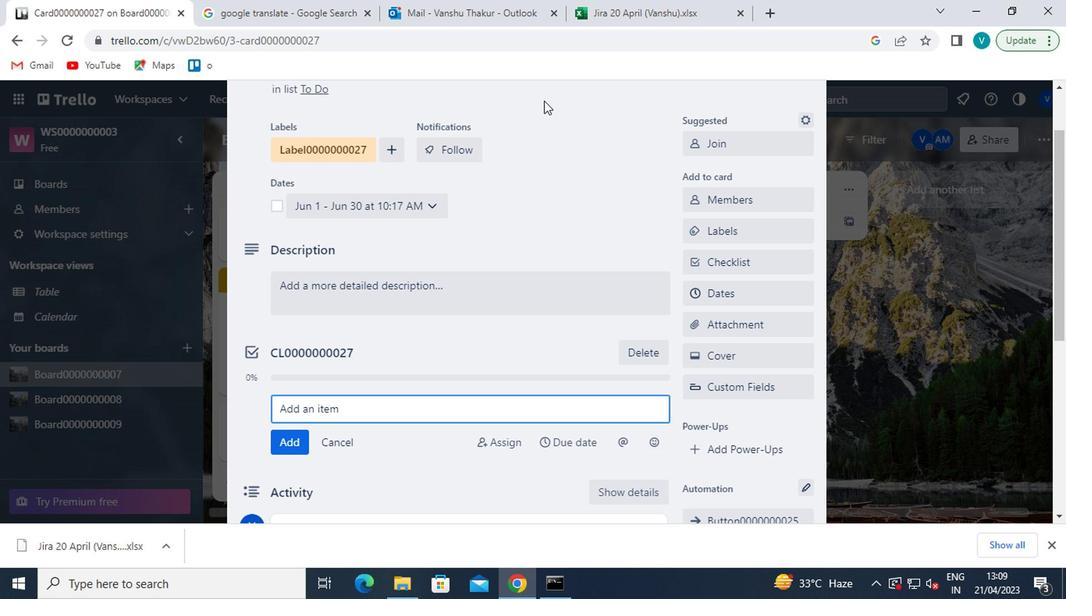 
